 Task: Add a signature Greyson Robinson containing Best wishes for a happy Martin Luther King Jr. Day, Greyson Robinson to email address softage.8@softage.net and add a label Counseling
Action: Mouse moved to (1108, 54)
Screenshot: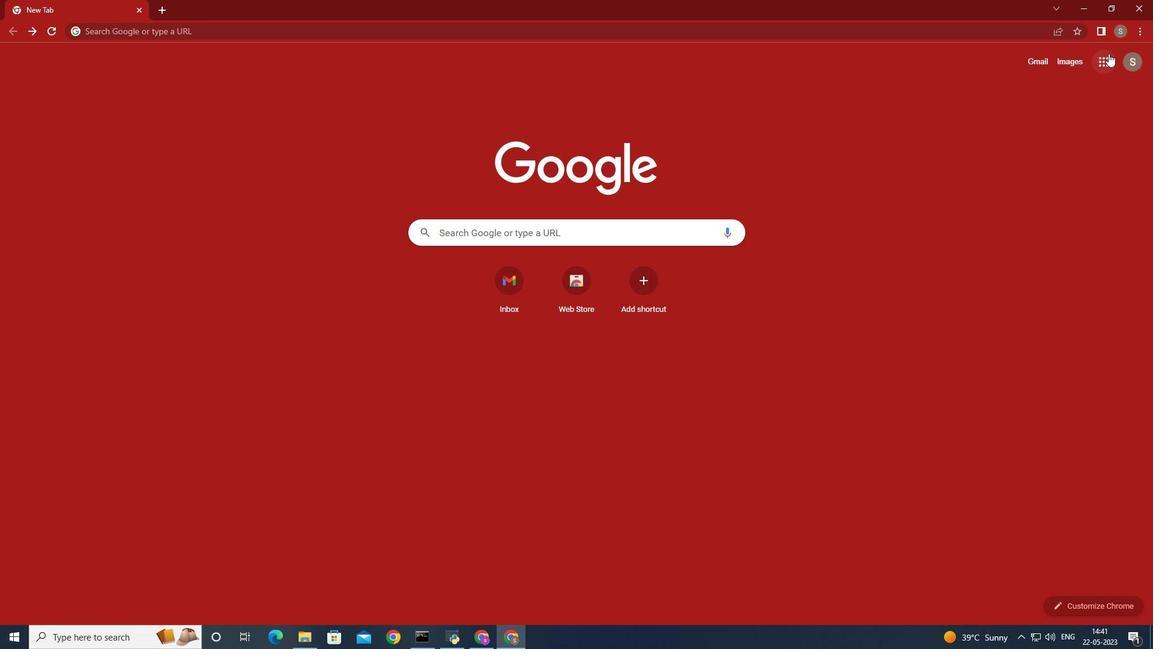 
Action: Mouse pressed left at (1108, 54)
Screenshot: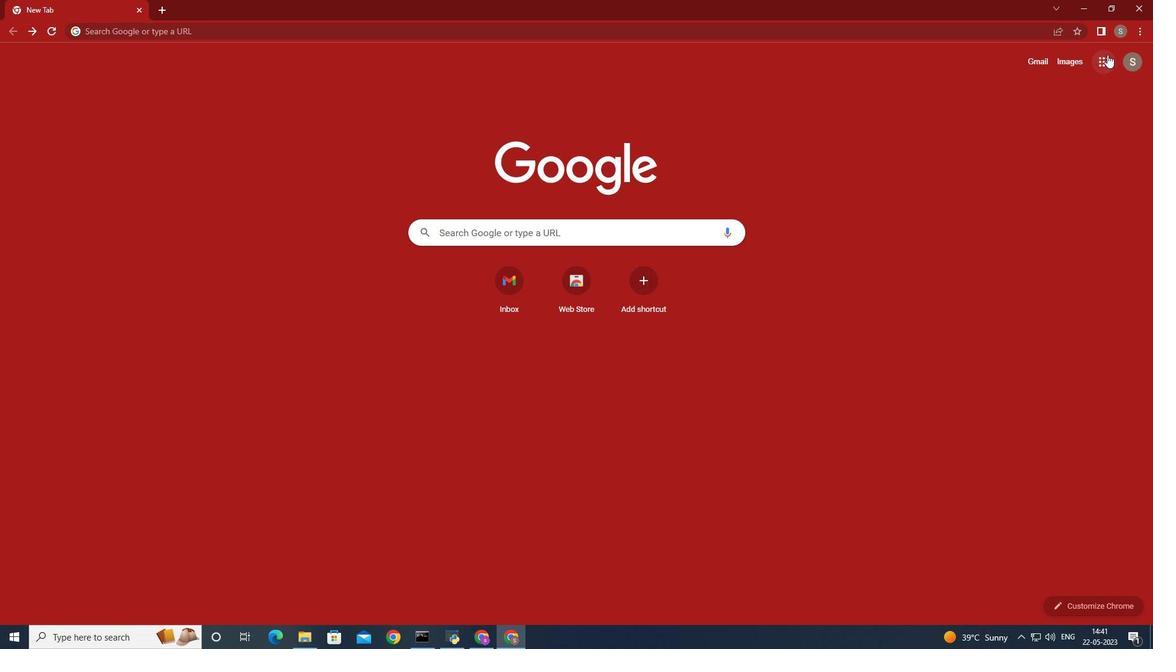 
Action: Mouse moved to (1048, 108)
Screenshot: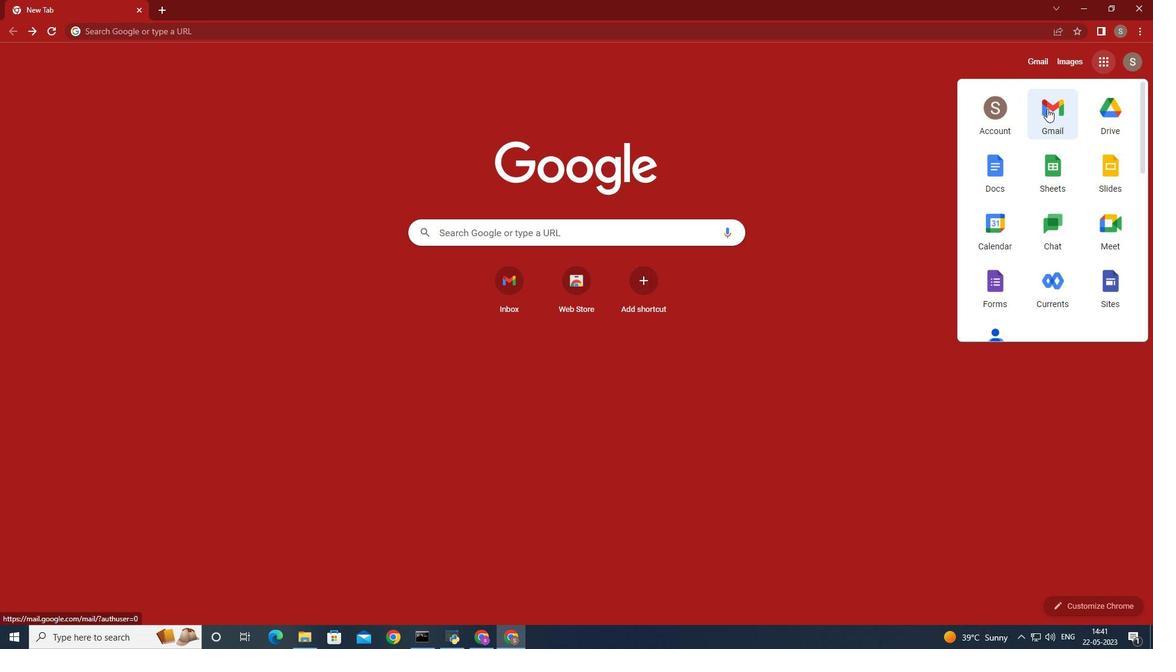 
Action: Mouse pressed left at (1048, 108)
Screenshot: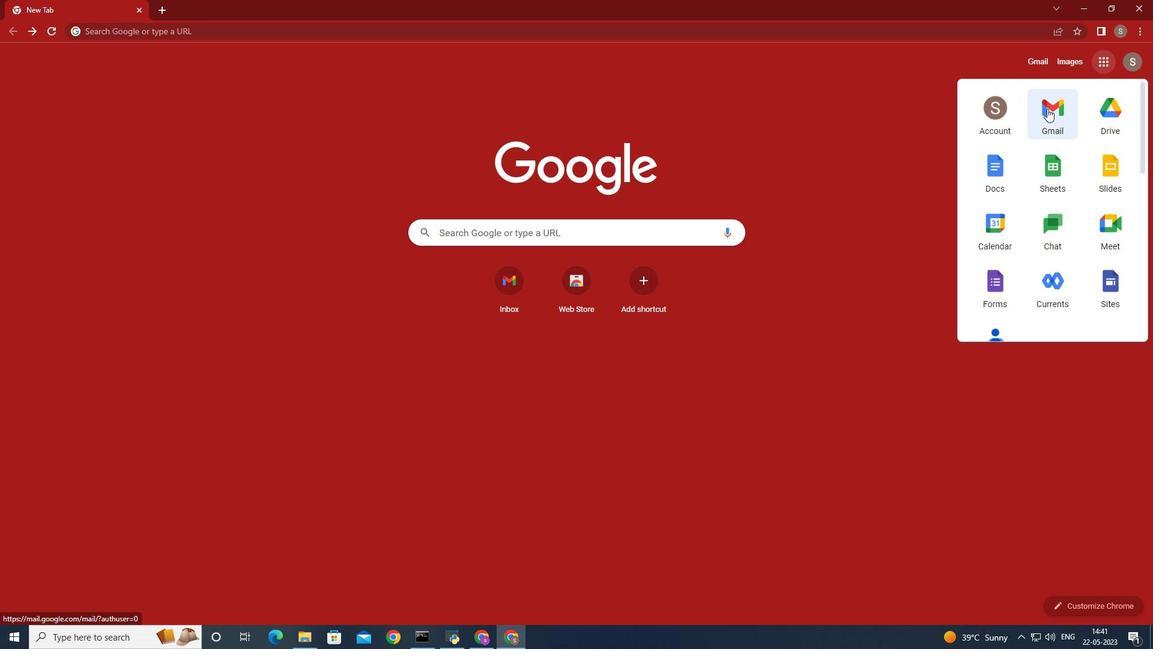 
Action: Mouse moved to (1015, 87)
Screenshot: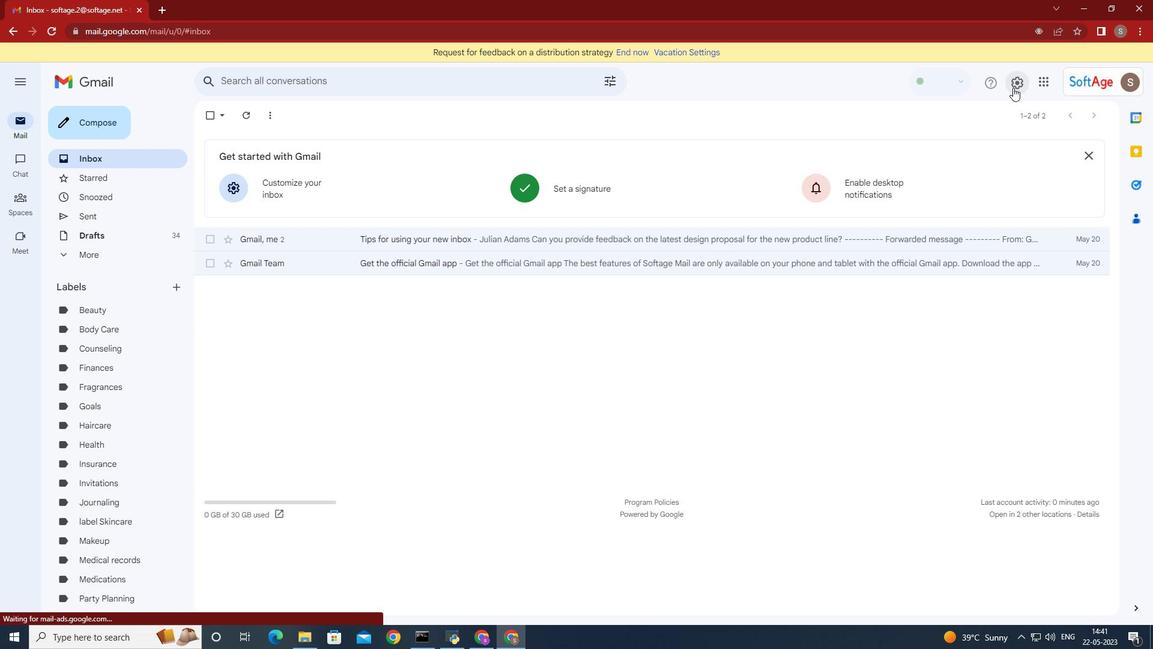 
Action: Mouse pressed left at (1015, 87)
Screenshot: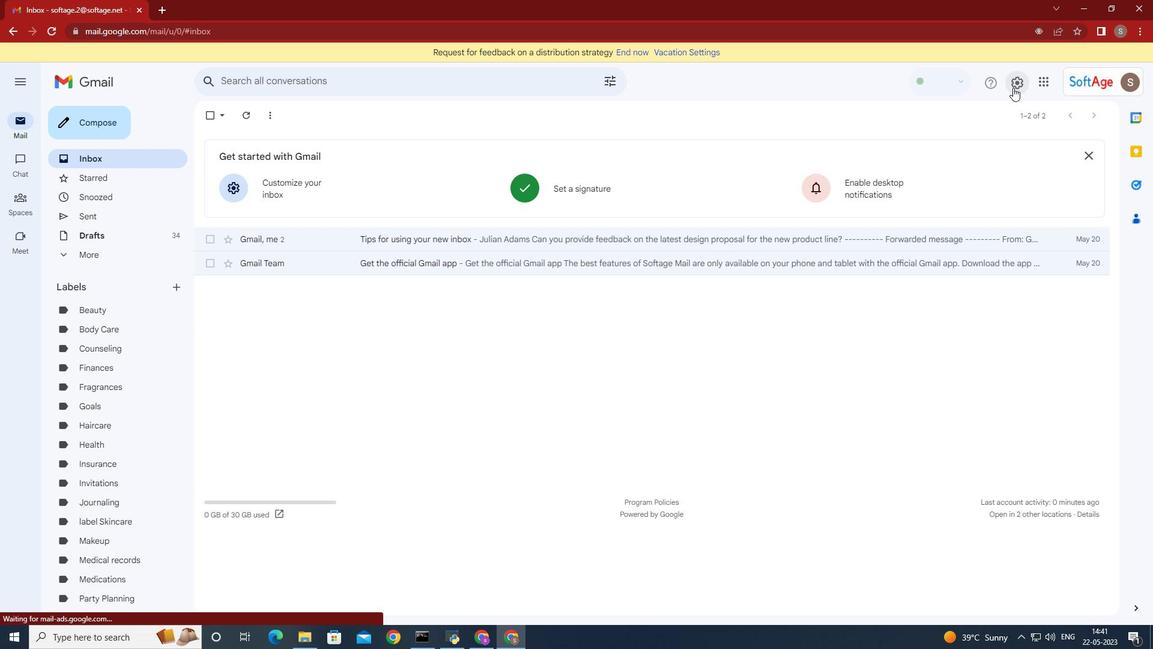 
Action: Mouse moved to (996, 143)
Screenshot: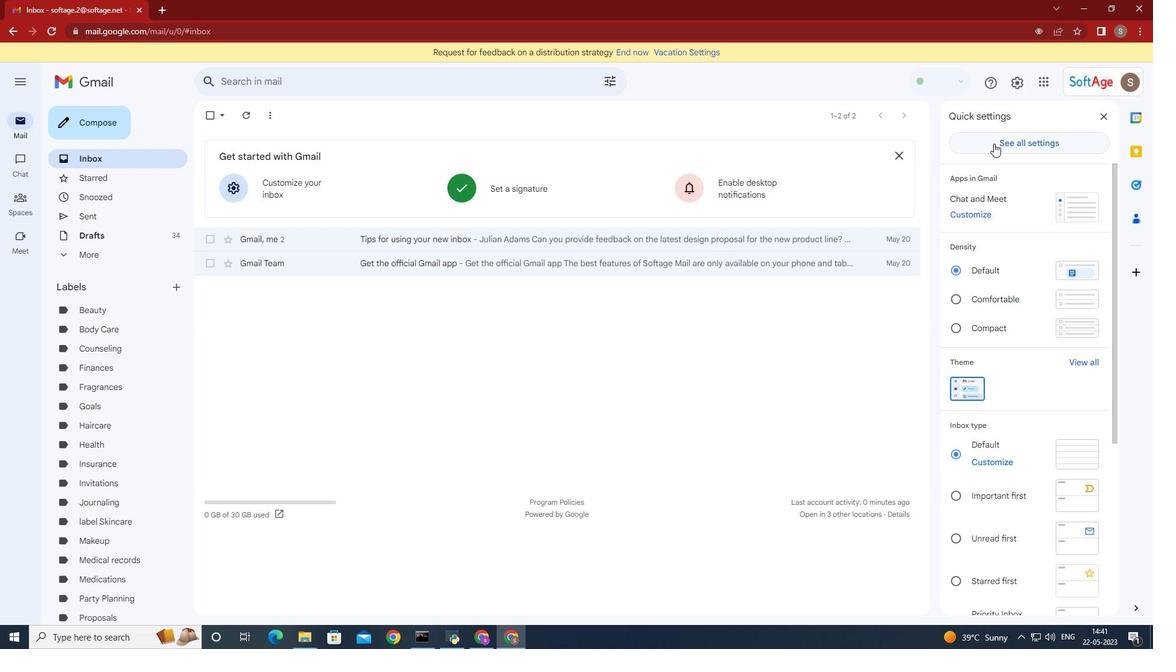 
Action: Mouse pressed left at (996, 143)
Screenshot: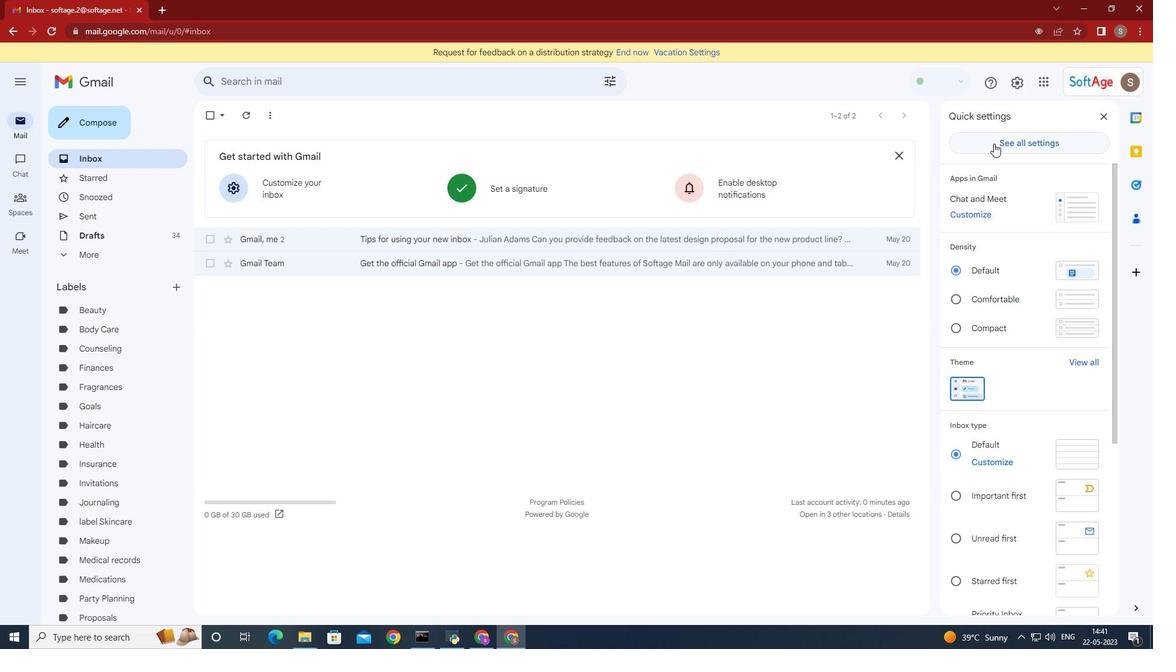 
Action: Mouse moved to (834, 339)
Screenshot: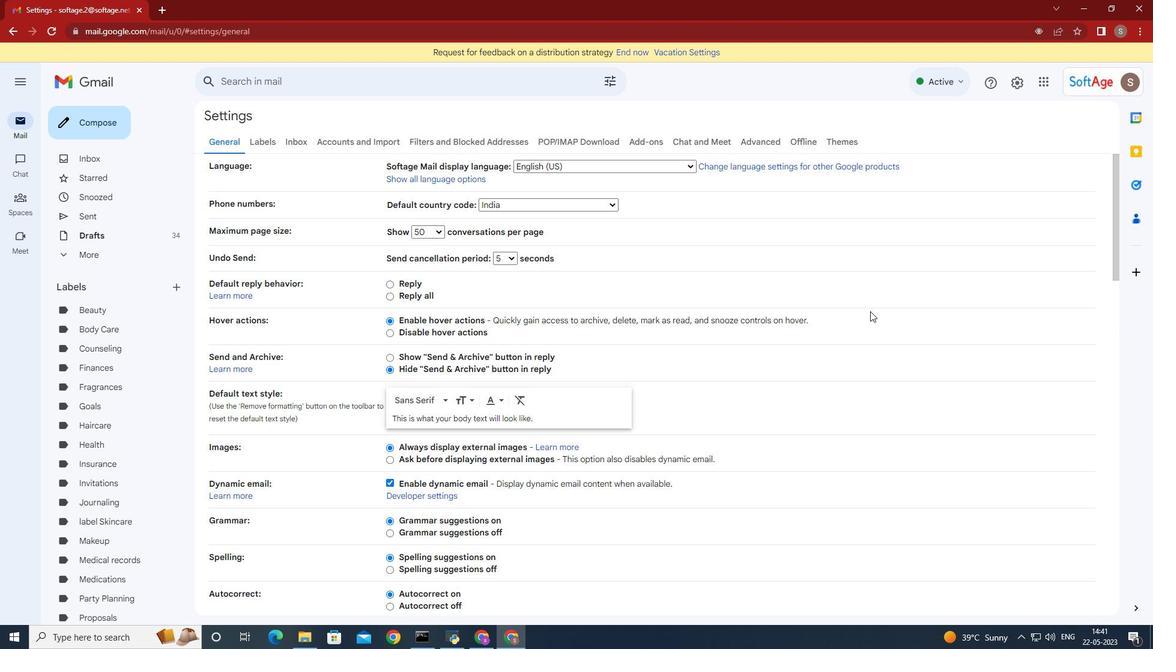 
Action: Mouse scrolled (834, 338) with delta (0, 0)
Screenshot: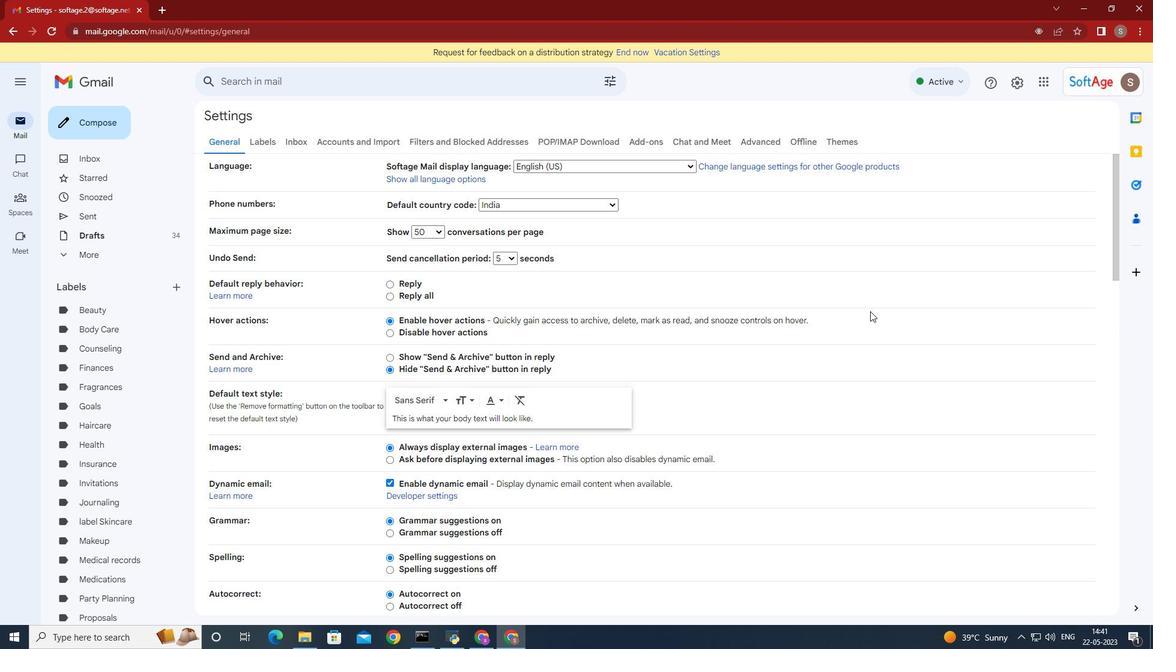 
Action: Mouse scrolled (834, 338) with delta (0, 0)
Screenshot: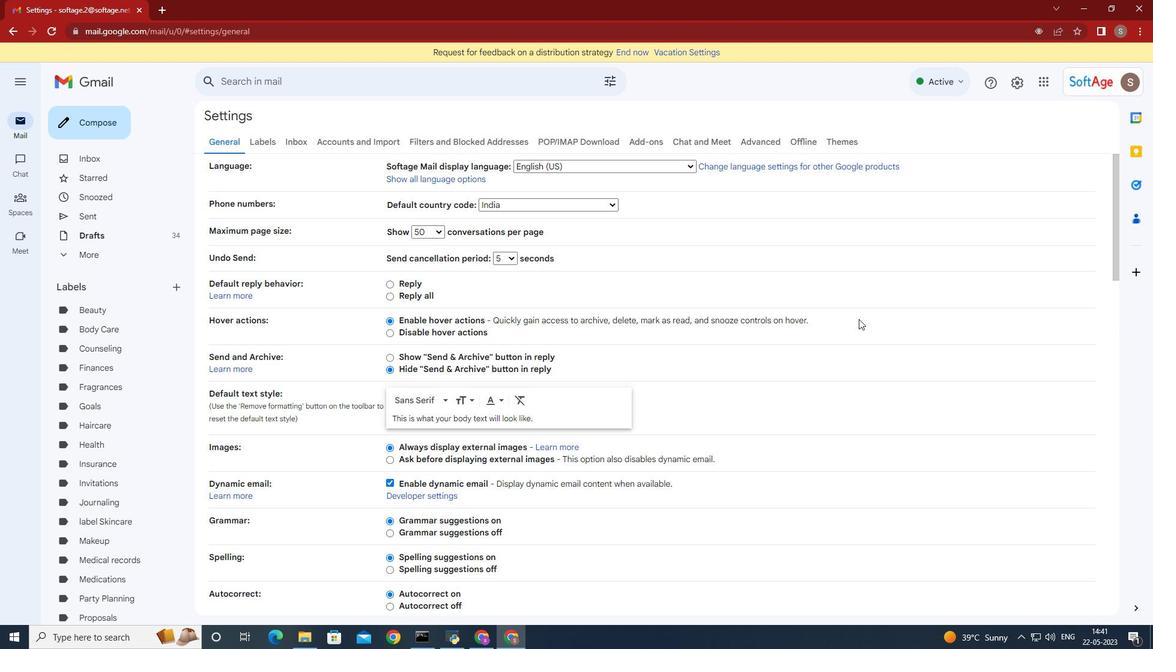 
Action: Mouse scrolled (834, 338) with delta (0, 0)
Screenshot: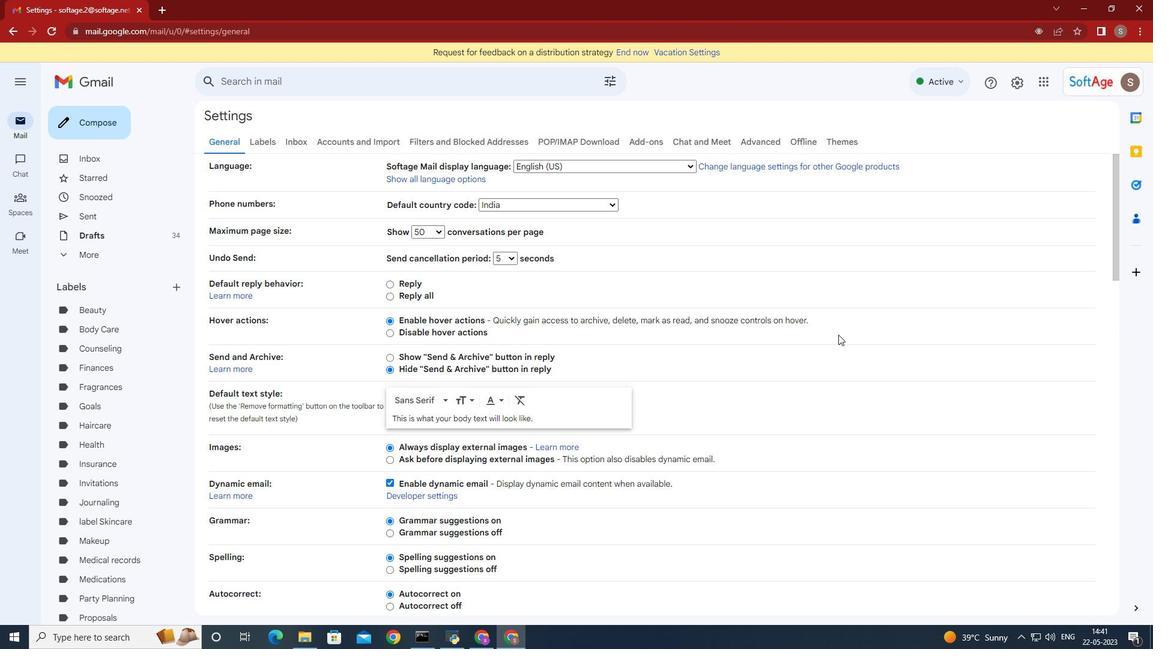 
Action: Mouse scrolled (834, 338) with delta (0, 0)
Screenshot: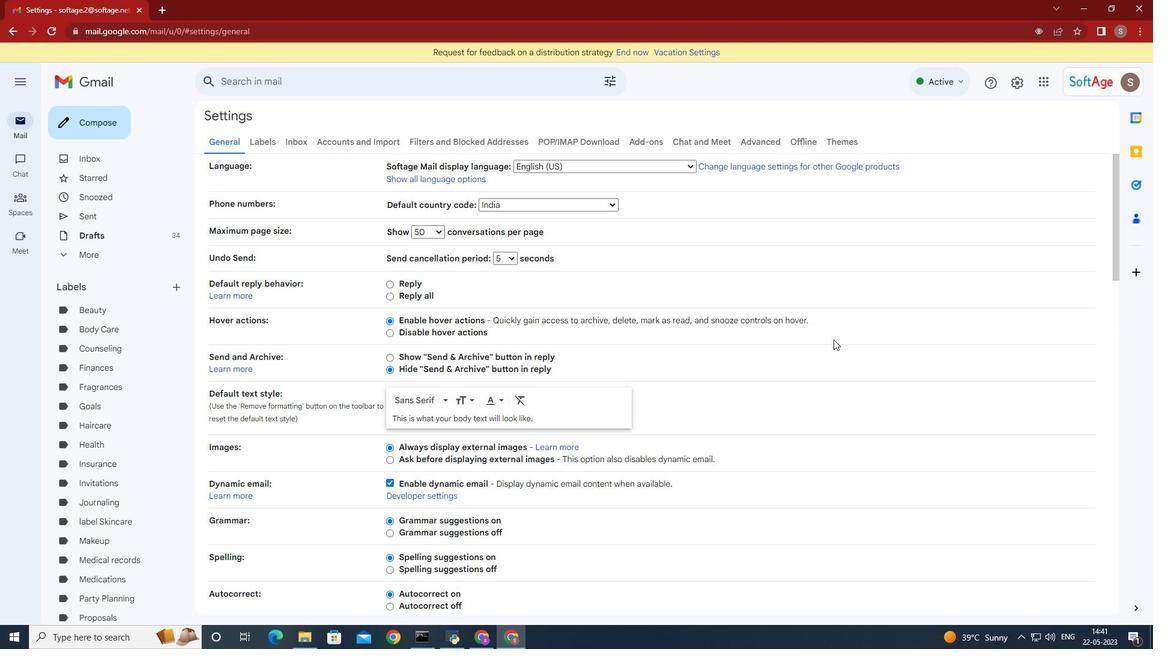 
Action: Mouse moved to (679, 456)
Screenshot: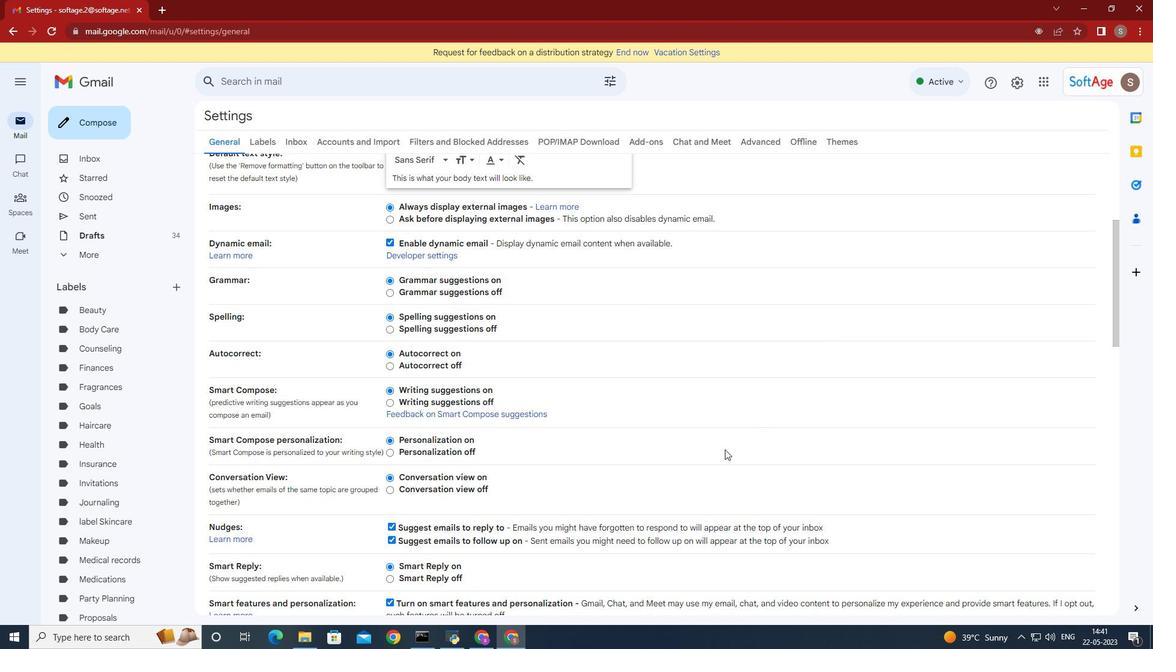 
Action: Mouse scrolled (679, 455) with delta (0, 0)
Screenshot: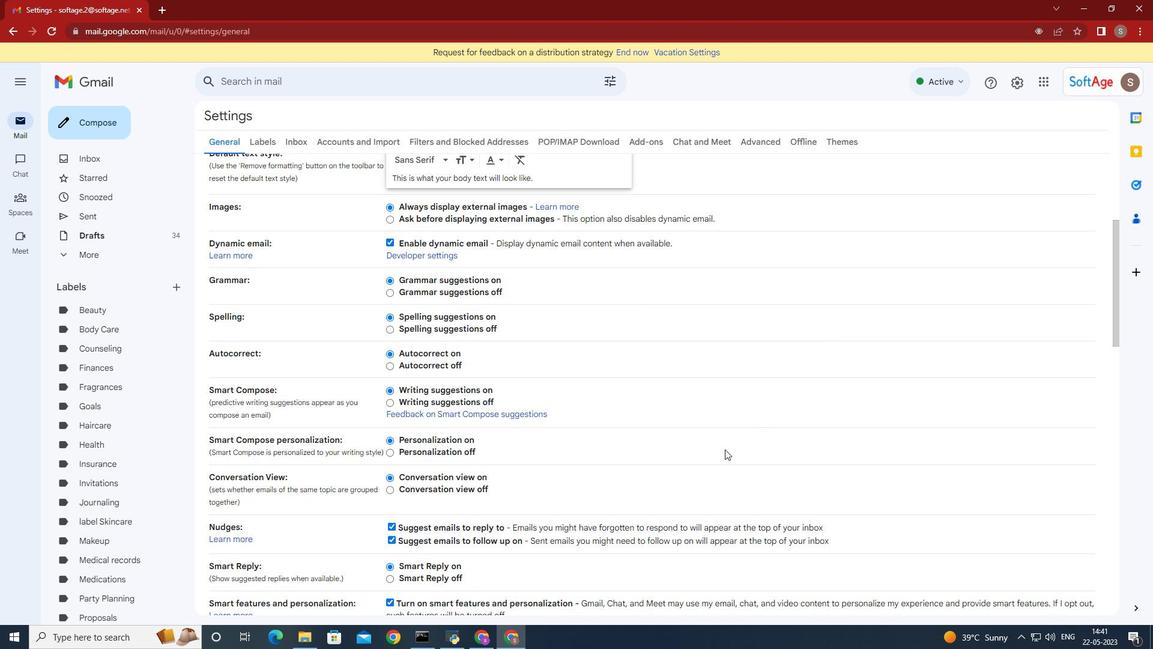
Action: Mouse scrolled (679, 455) with delta (0, 0)
Screenshot: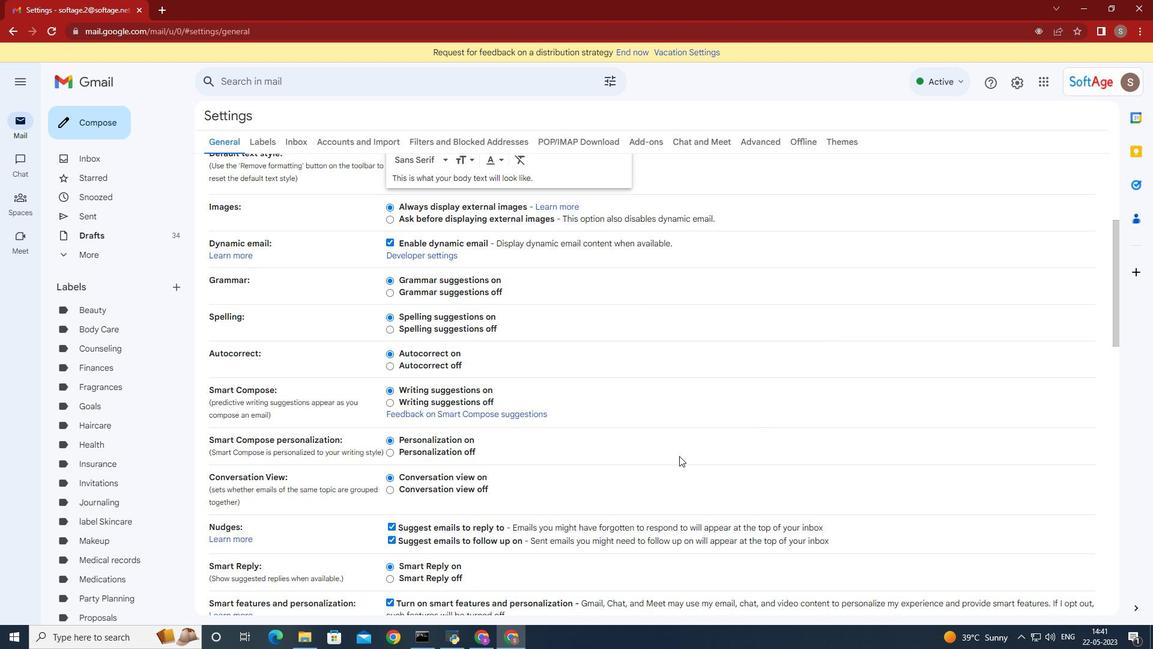 
Action: Mouse scrolled (679, 455) with delta (0, 0)
Screenshot: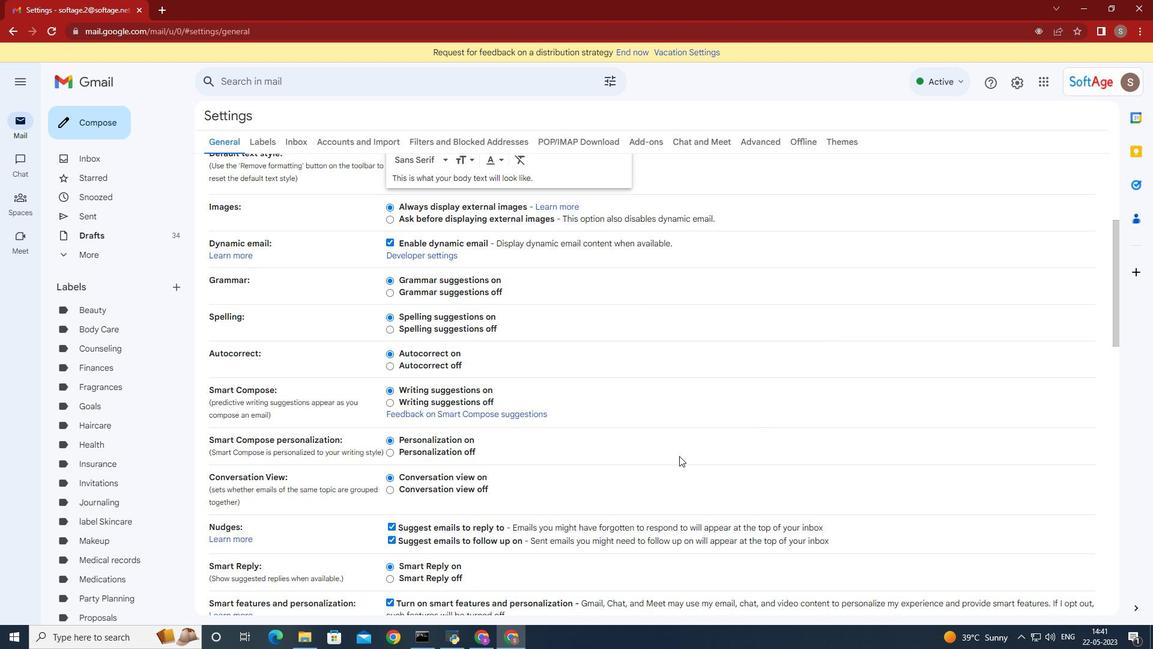 
Action: Mouse moved to (679, 454)
Screenshot: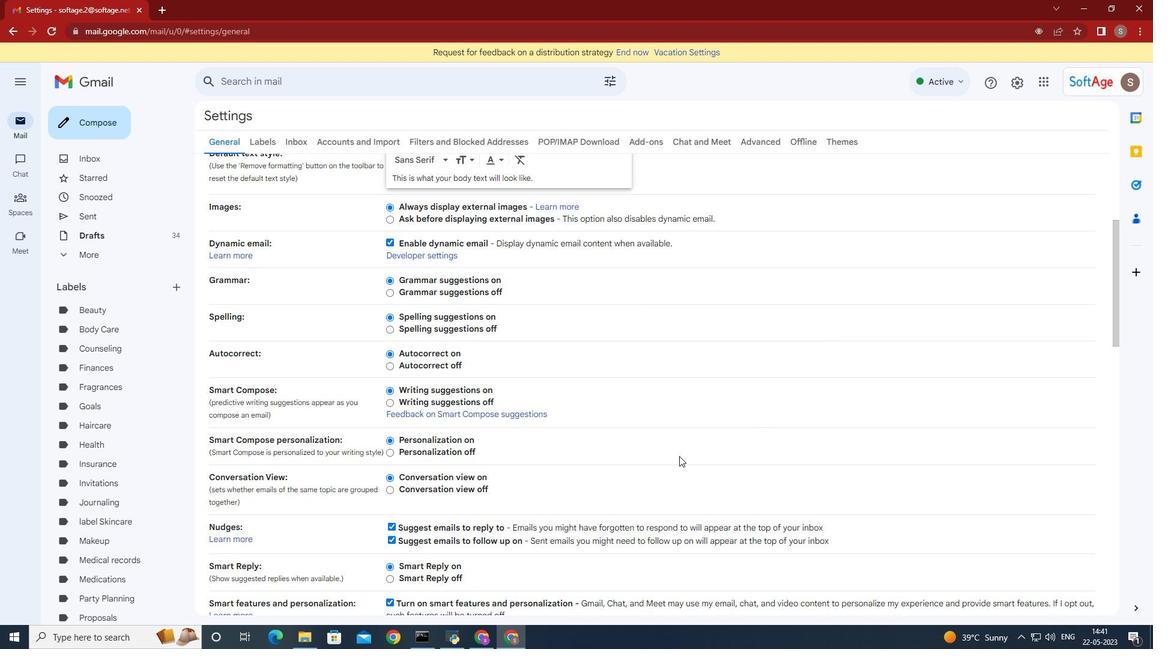 
Action: Mouse scrolled (679, 454) with delta (0, 0)
Screenshot: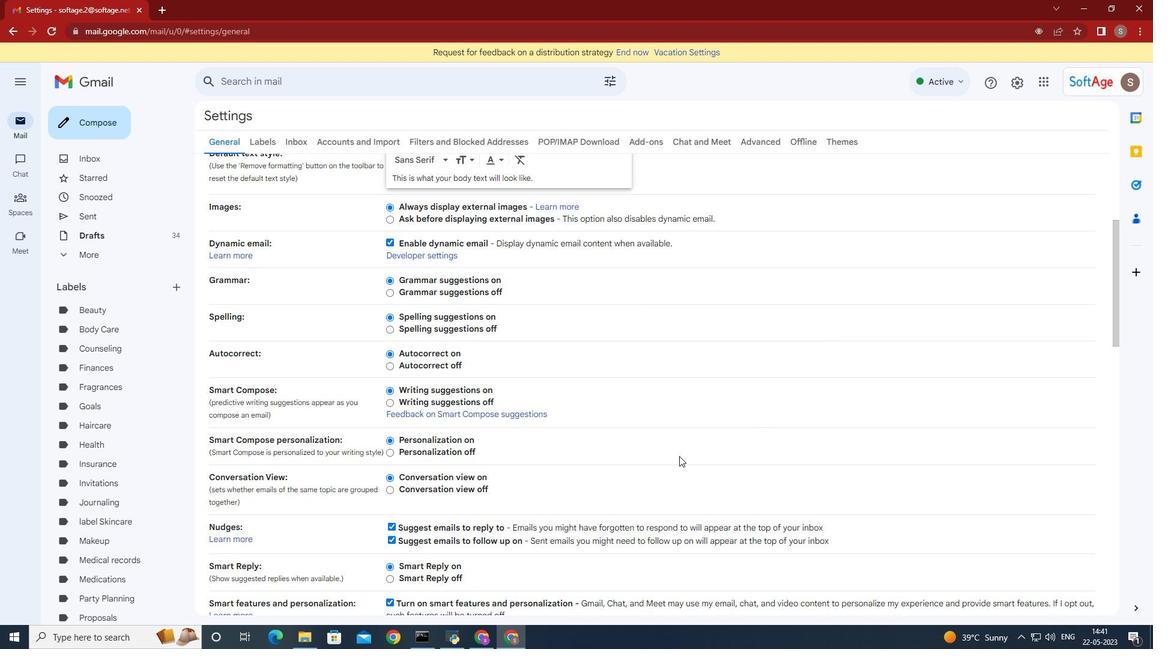 
Action: Mouse moved to (682, 451)
Screenshot: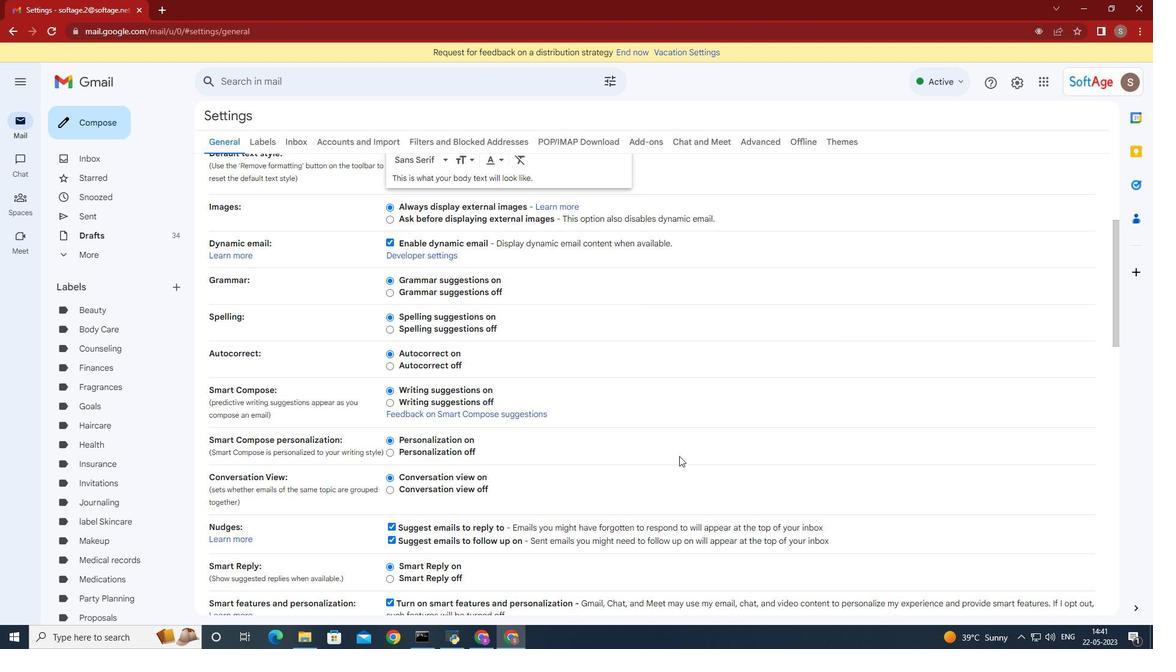 
Action: Mouse scrolled (682, 451) with delta (0, 0)
Screenshot: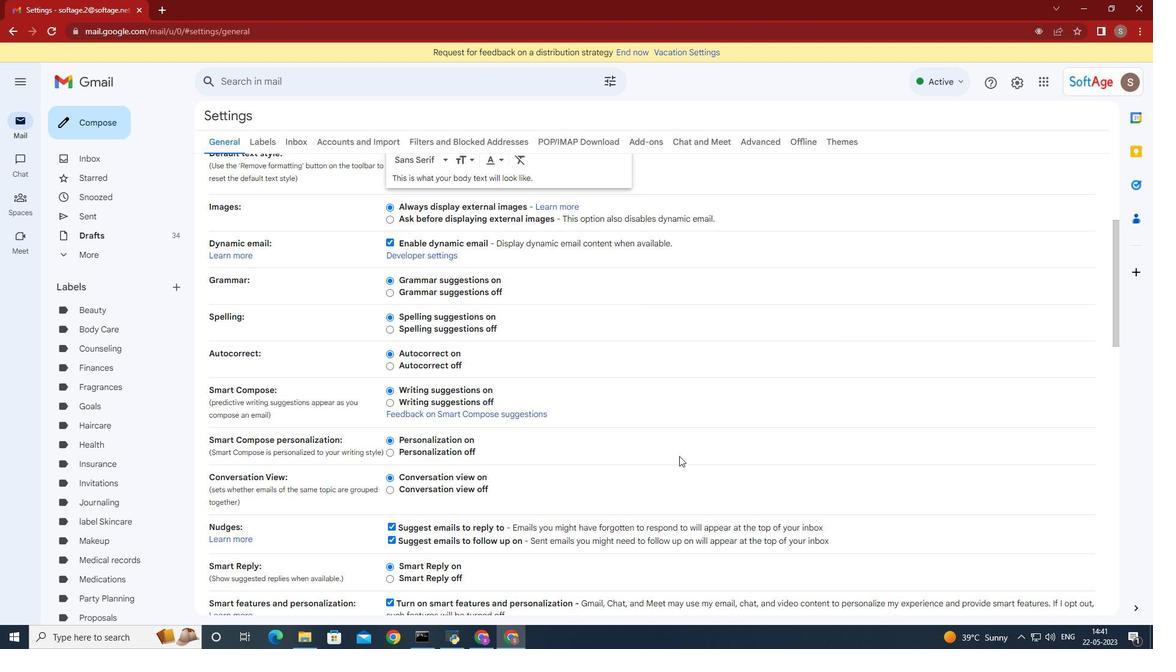 
Action: Mouse moved to (655, 521)
Screenshot: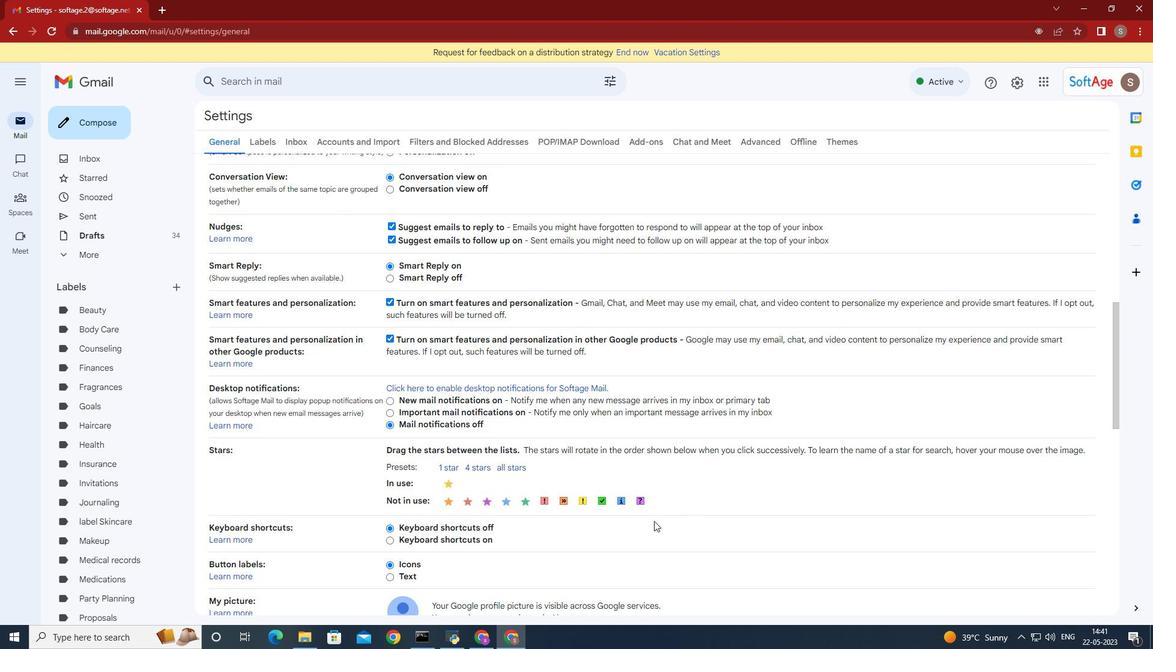 
Action: Mouse scrolled (655, 520) with delta (0, 0)
Screenshot: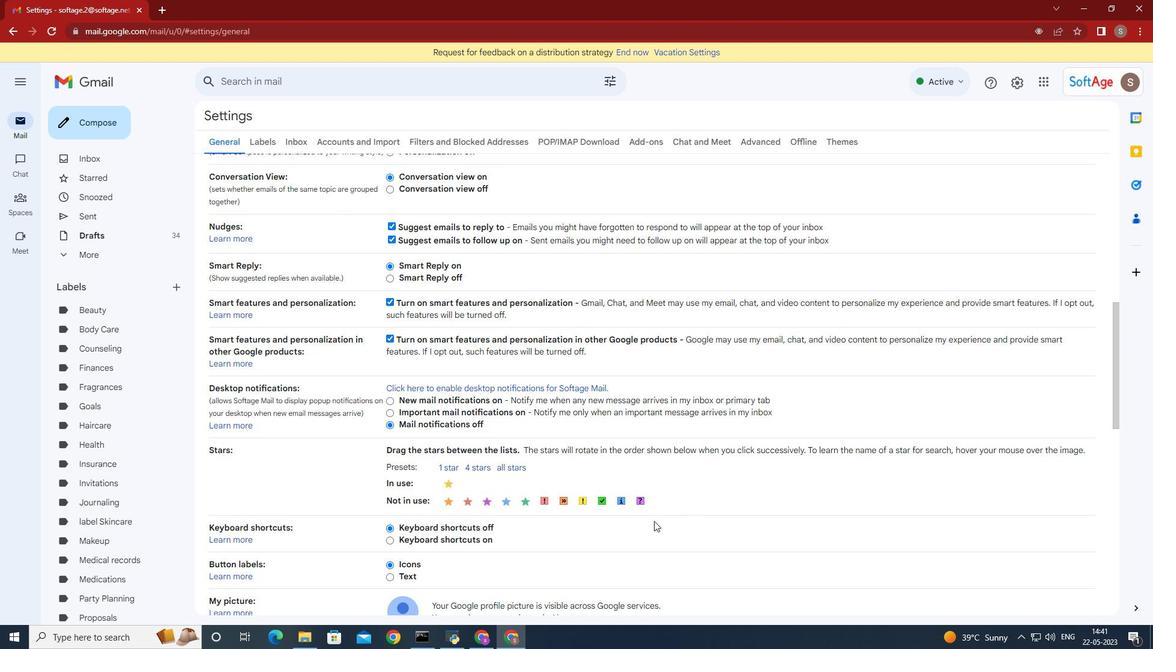 
Action: Mouse moved to (657, 519)
Screenshot: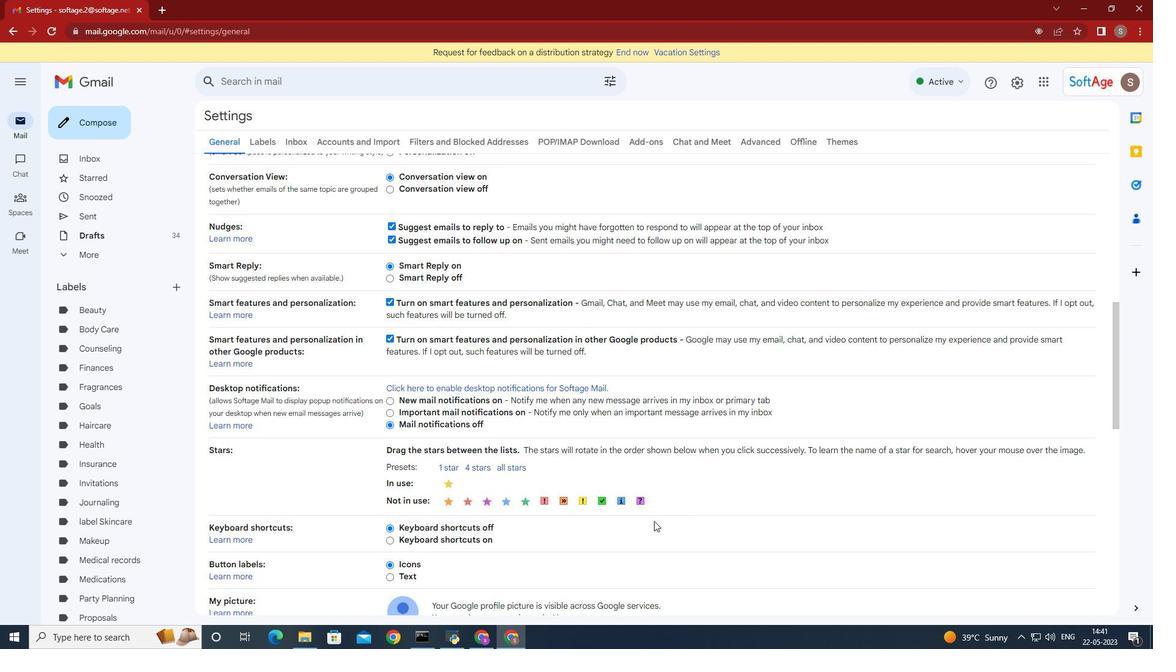 
Action: Mouse scrolled (657, 519) with delta (0, 0)
Screenshot: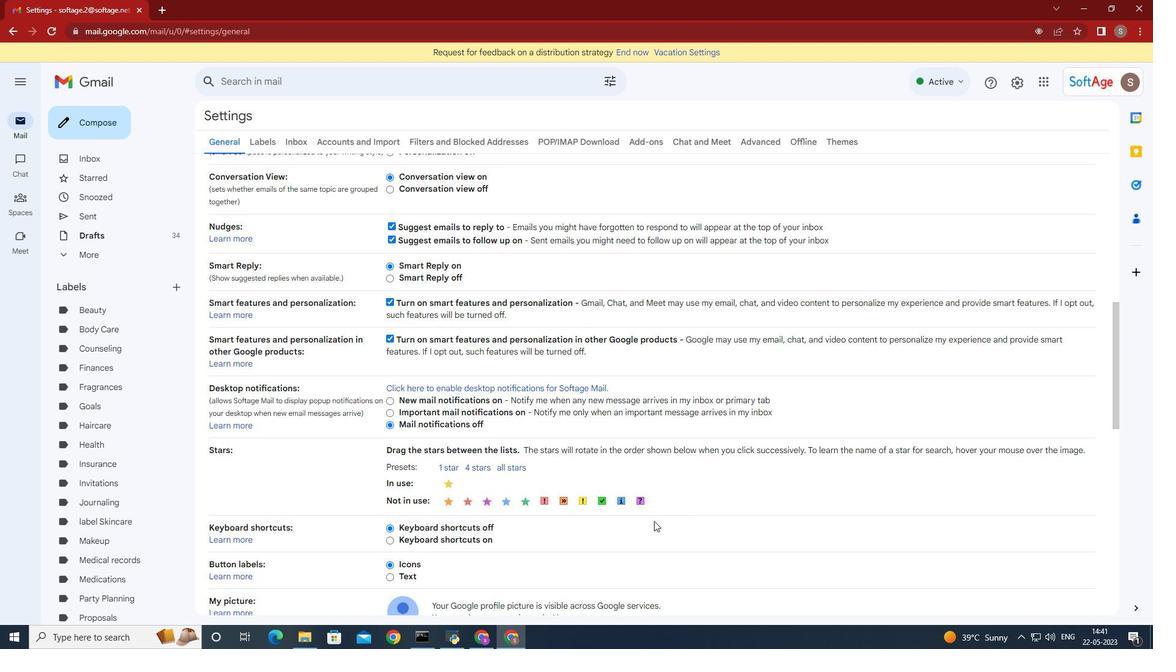 
Action: Mouse moved to (664, 514)
Screenshot: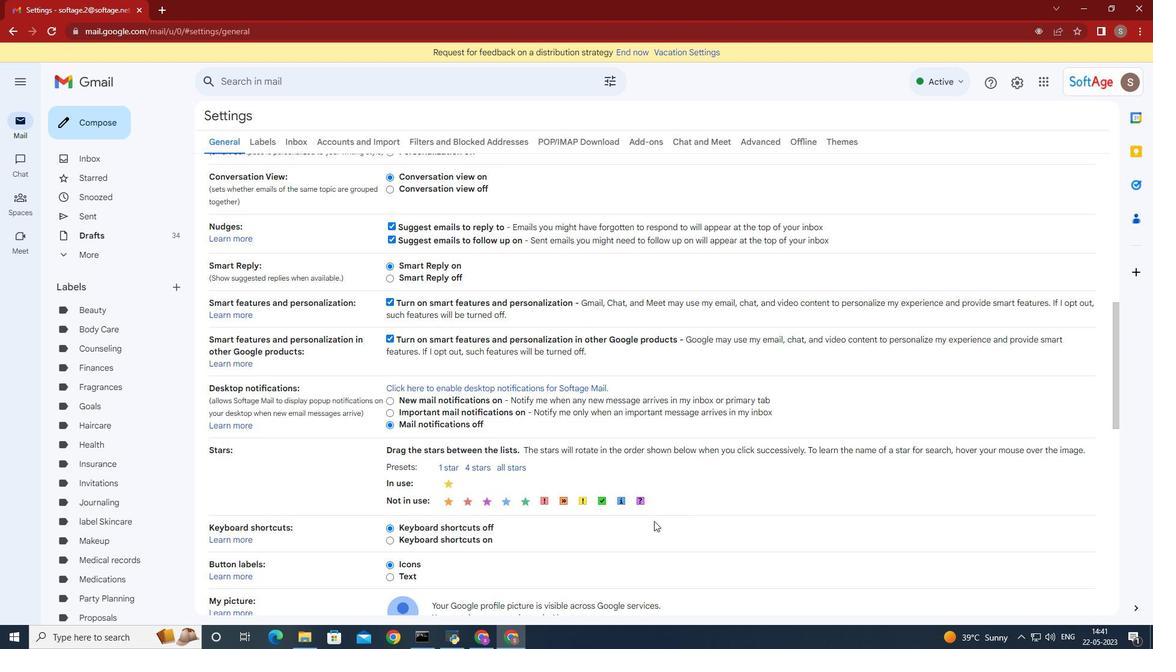 
Action: Mouse scrolled (664, 513) with delta (0, 0)
Screenshot: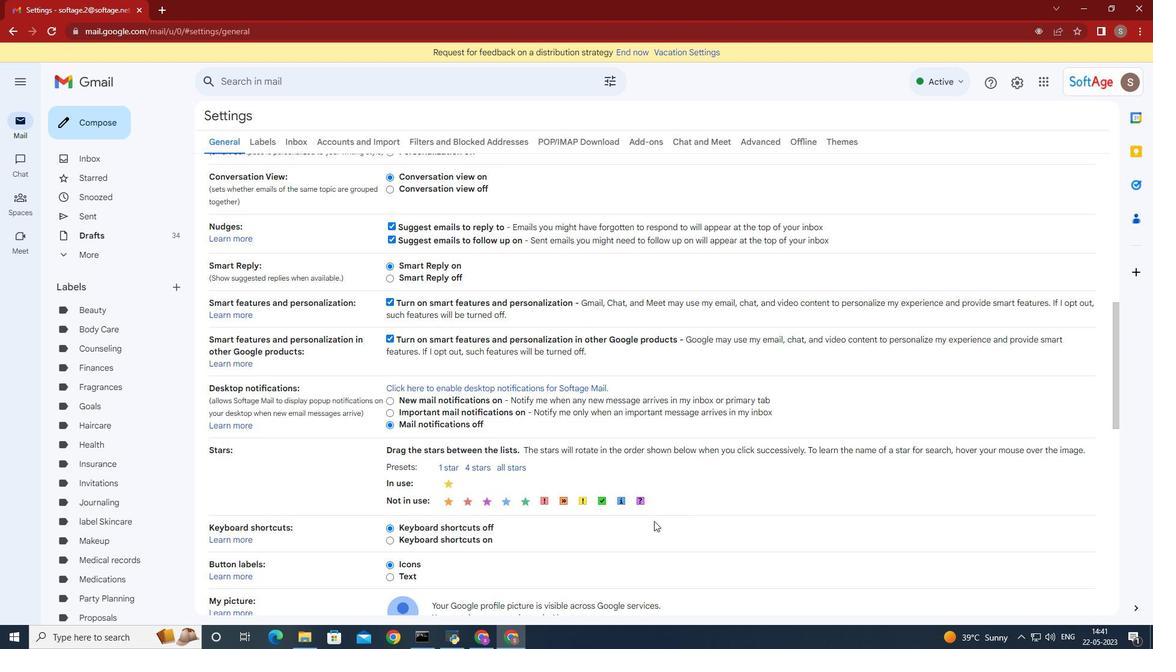 
Action: Mouse moved to (674, 504)
Screenshot: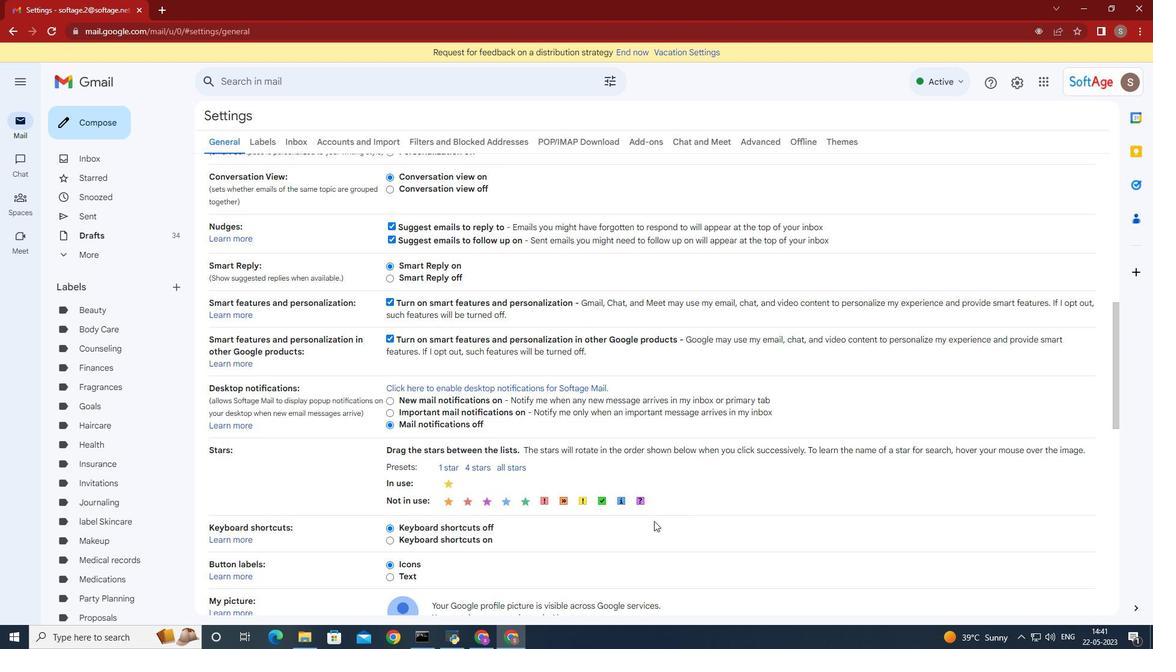 
Action: Mouse scrolled (674, 504) with delta (0, 0)
Screenshot: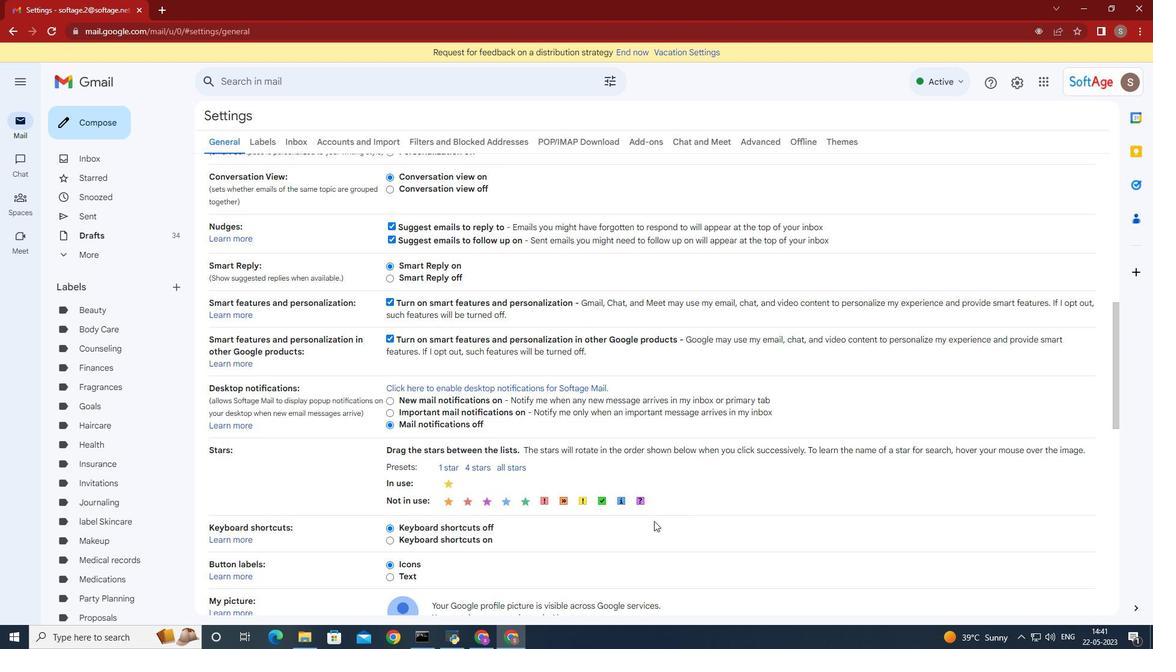 
Action: Mouse moved to (524, 548)
Screenshot: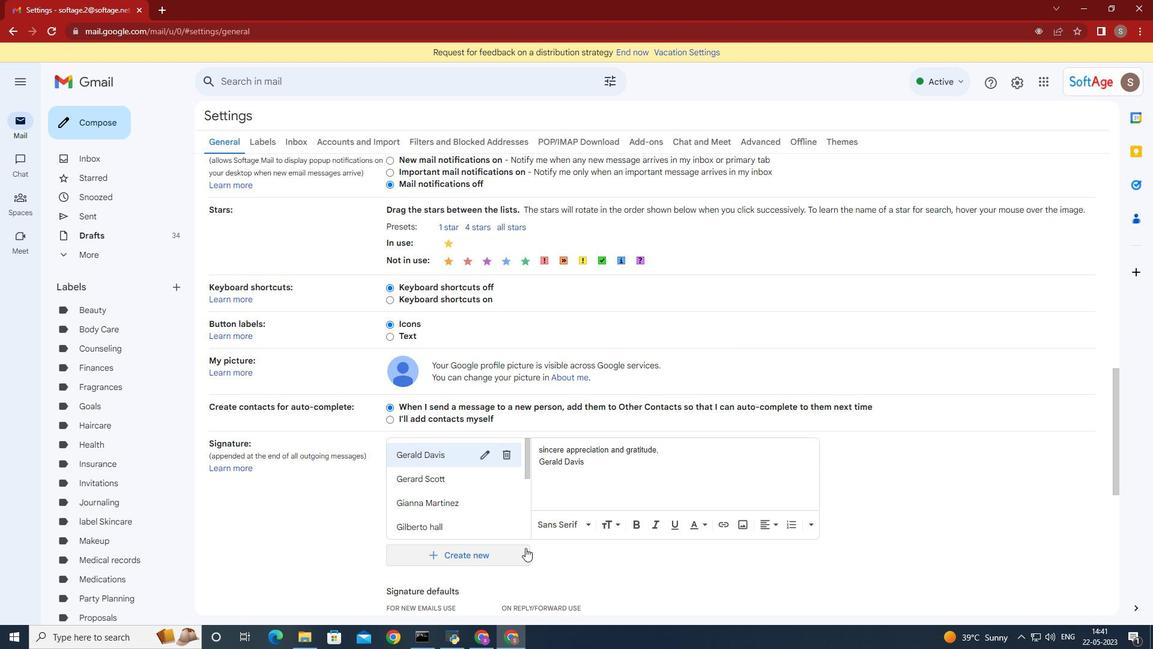 
Action: Mouse pressed left at (524, 548)
Screenshot: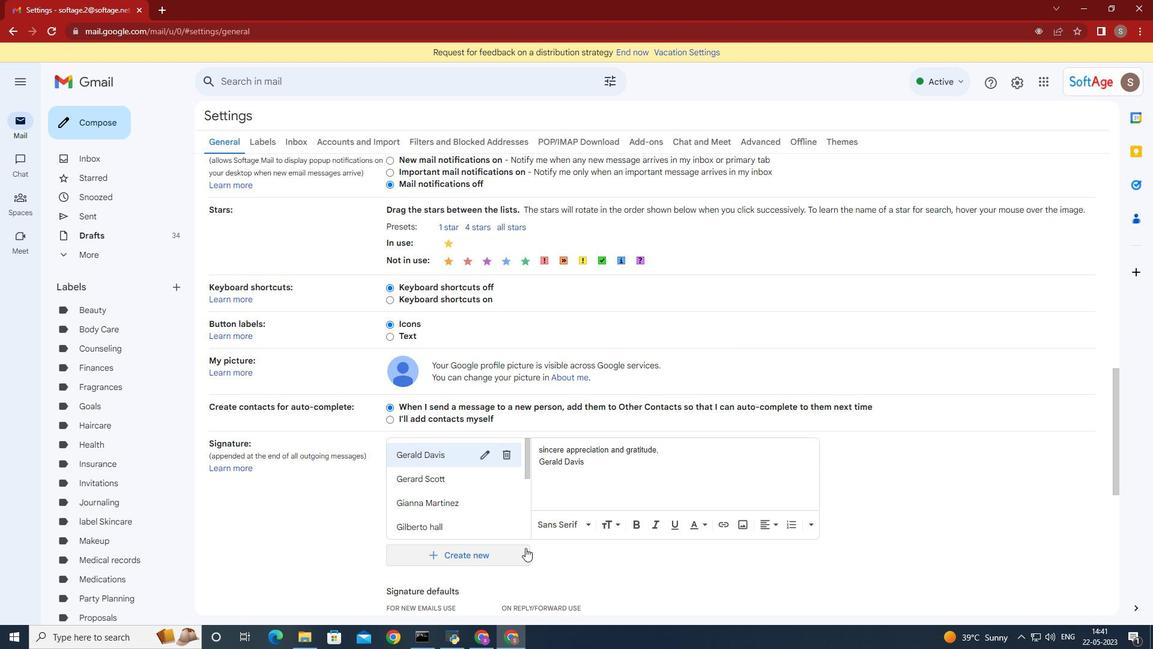 
Action: Mouse moved to (1070, 349)
Screenshot: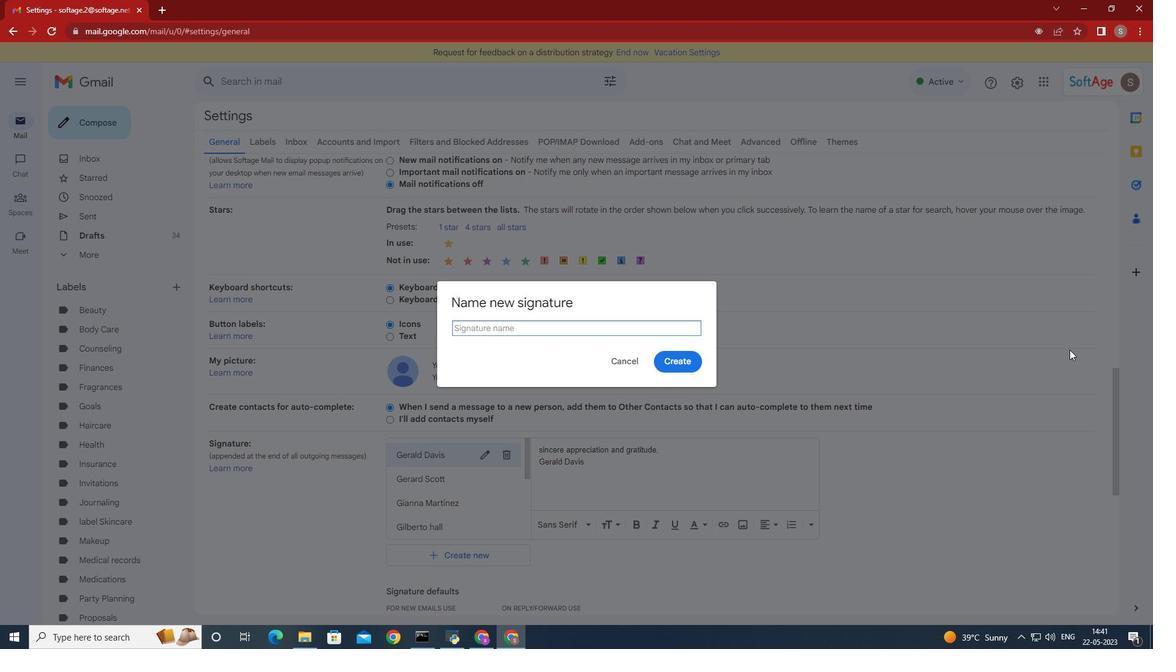
Action: Key pressed <Key.shift>Greyson<Key.space><Key.shift>Robinson
Screenshot: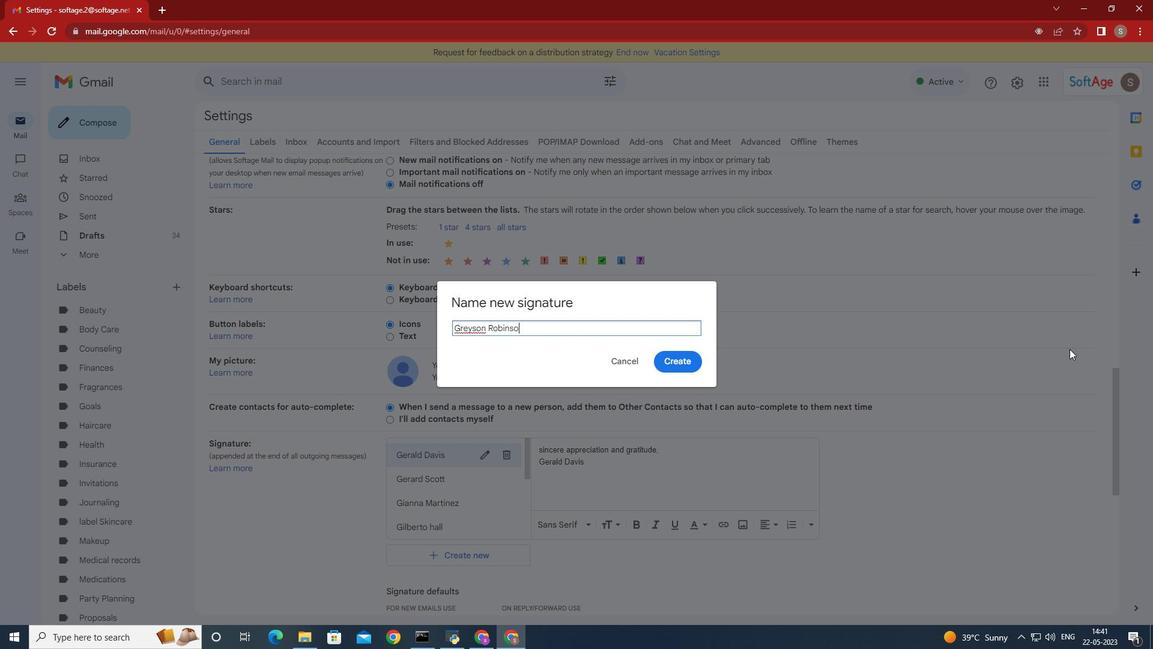 
Action: Mouse moved to (679, 364)
Screenshot: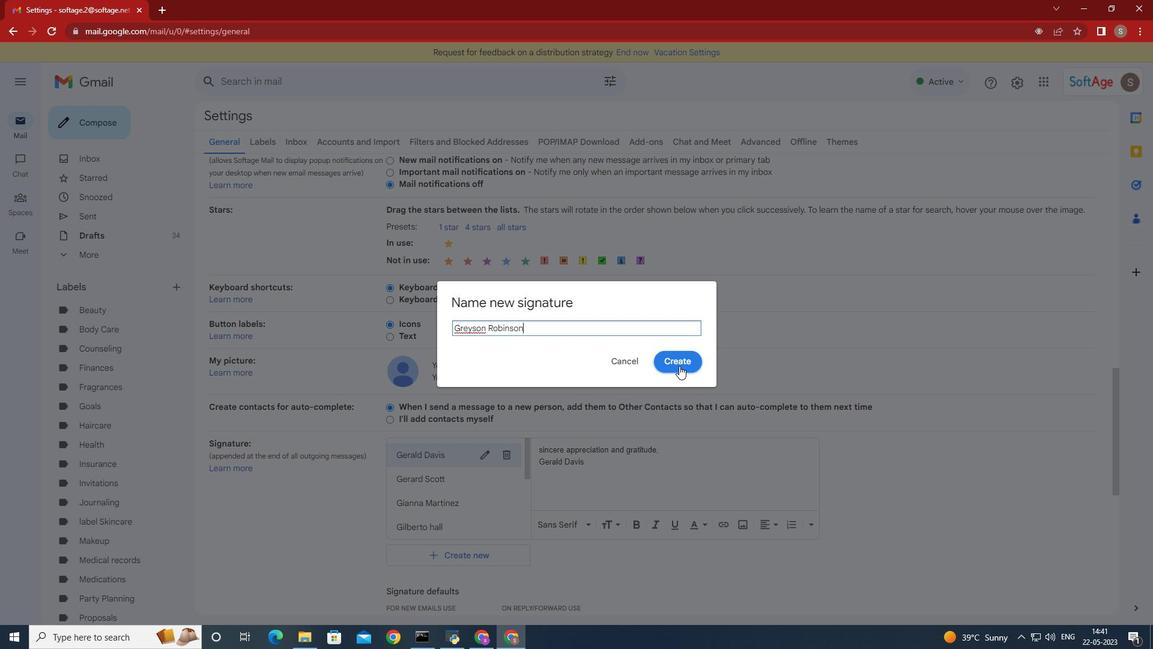 
Action: Mouse pressed left at (679, 364)
Screenshot: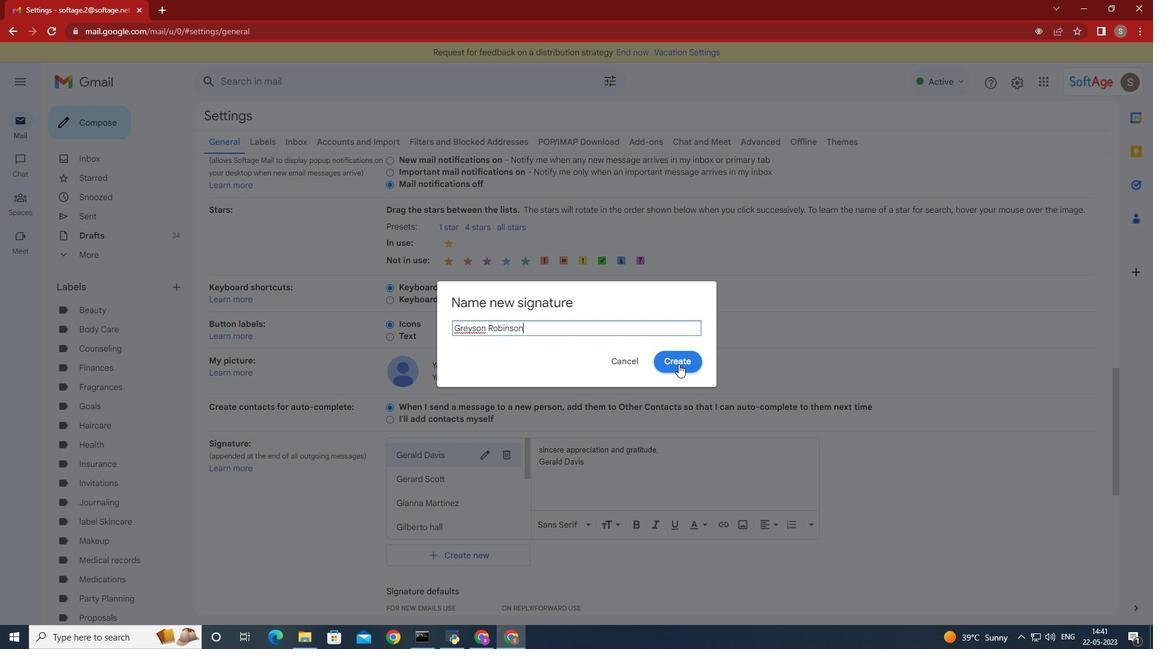 
Action: Mouse moved to (579, 420)
Screenshot: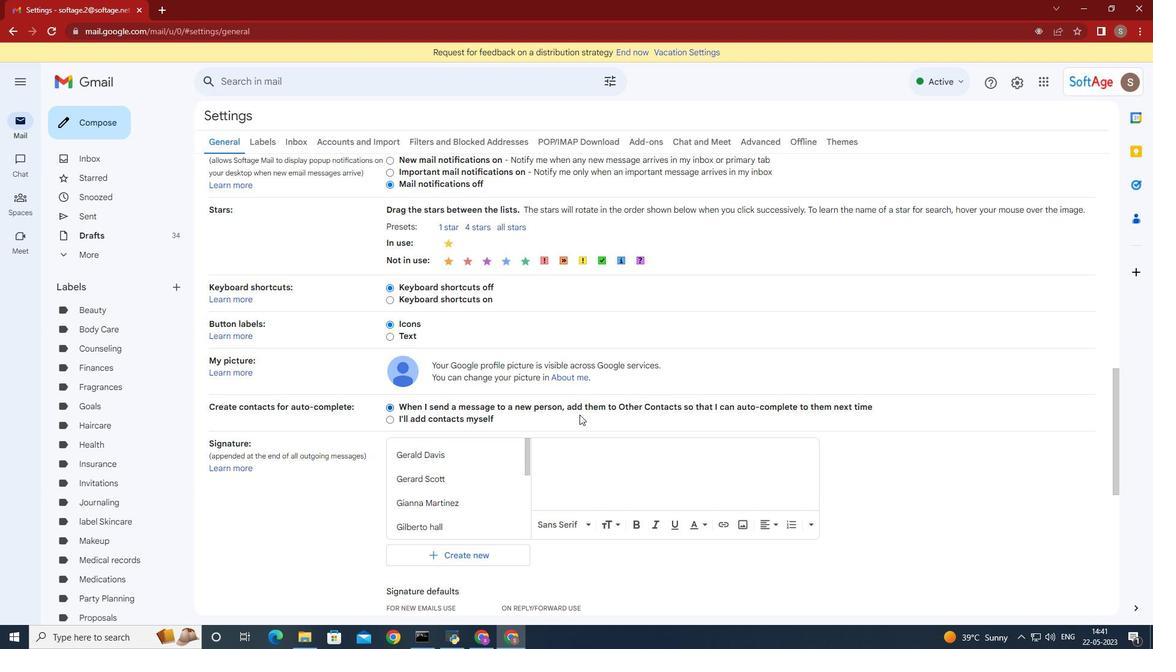
Action: Mouse scrolled (579, 419) with delta (0, 0)
Screenshot: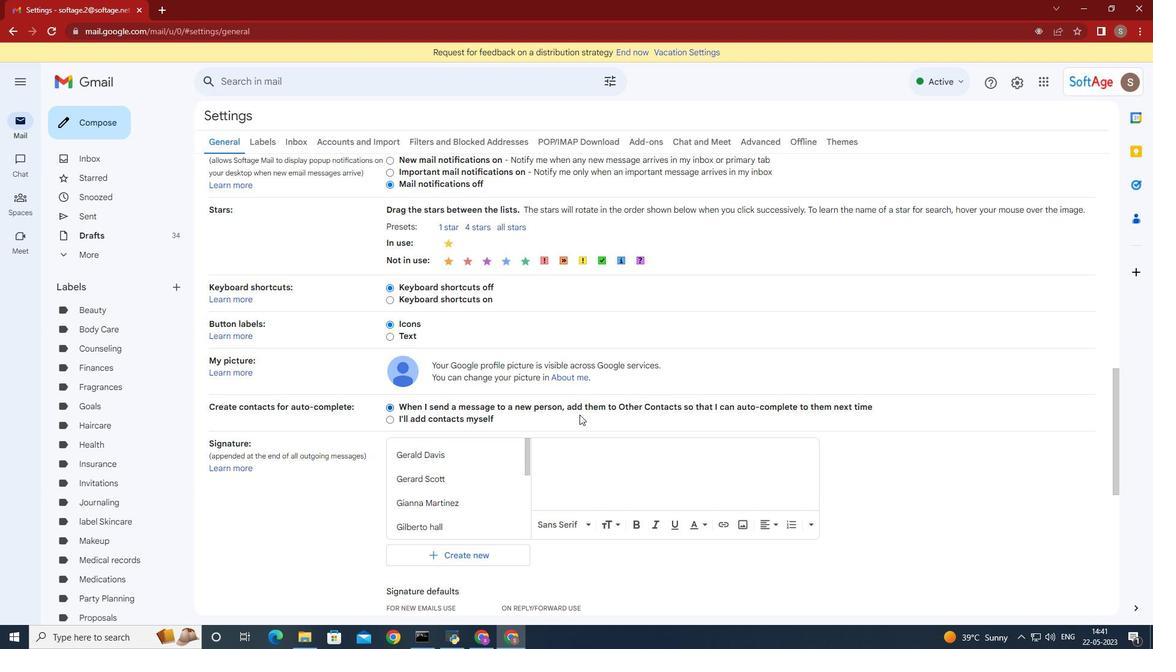 
Action: Mouse moved to (579, 420)
Screenshot: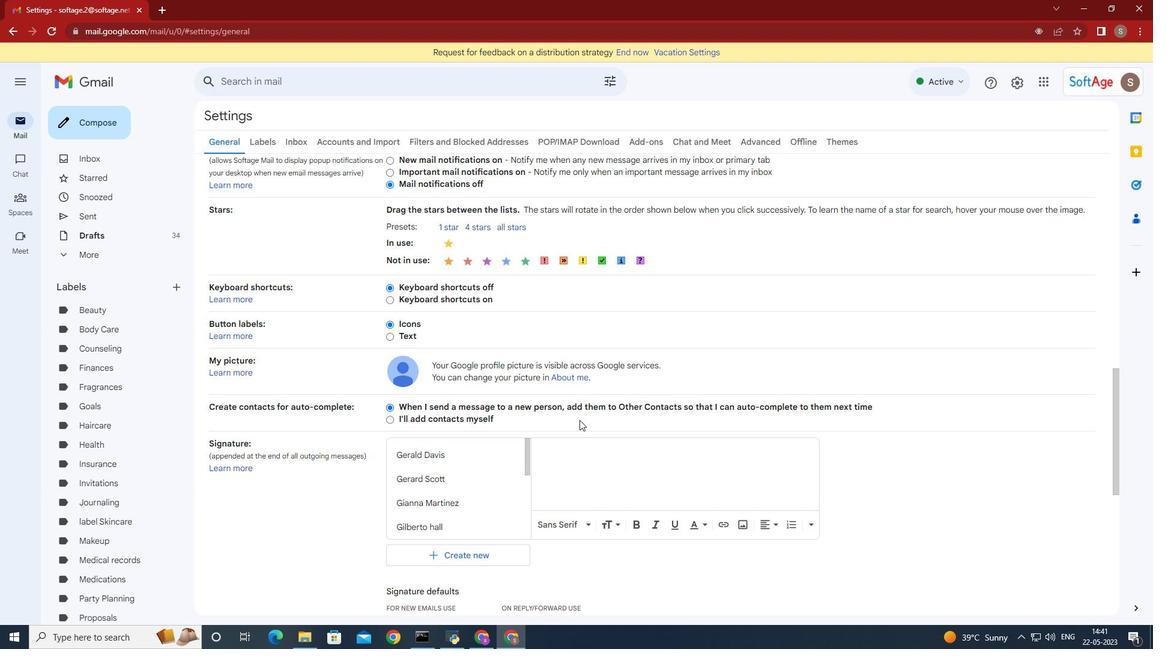 
Action: Mouse scrolled (579, 420) with delta (0, 0)
Screenshot: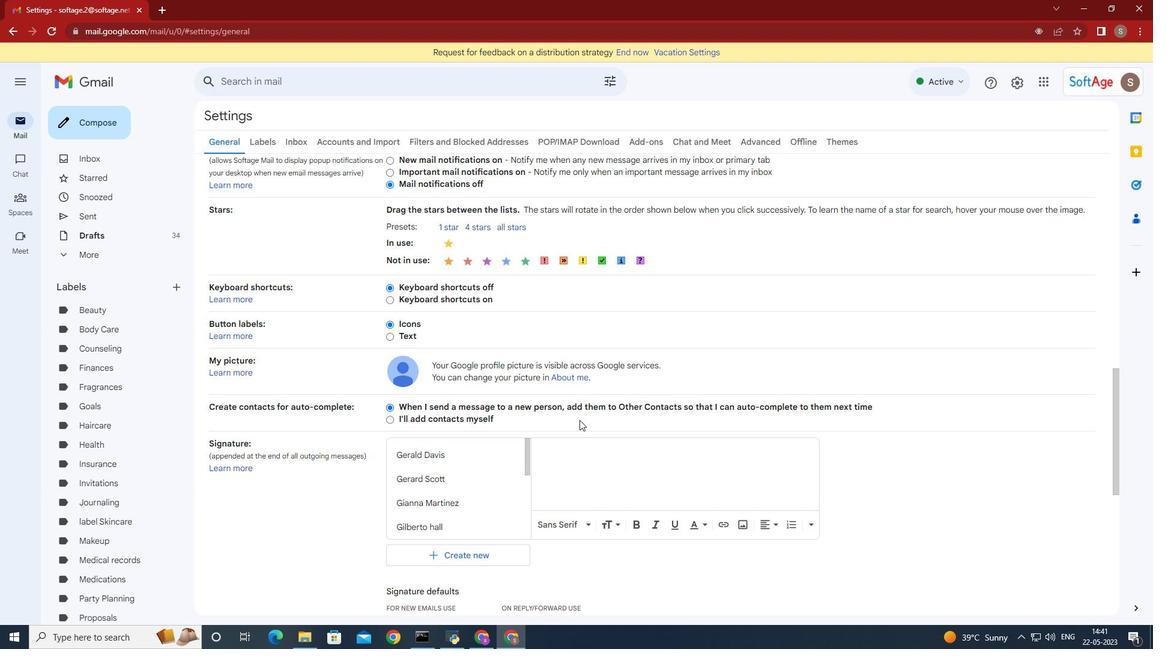 
Action: Mouse moved to (579, 359)
Screenshot: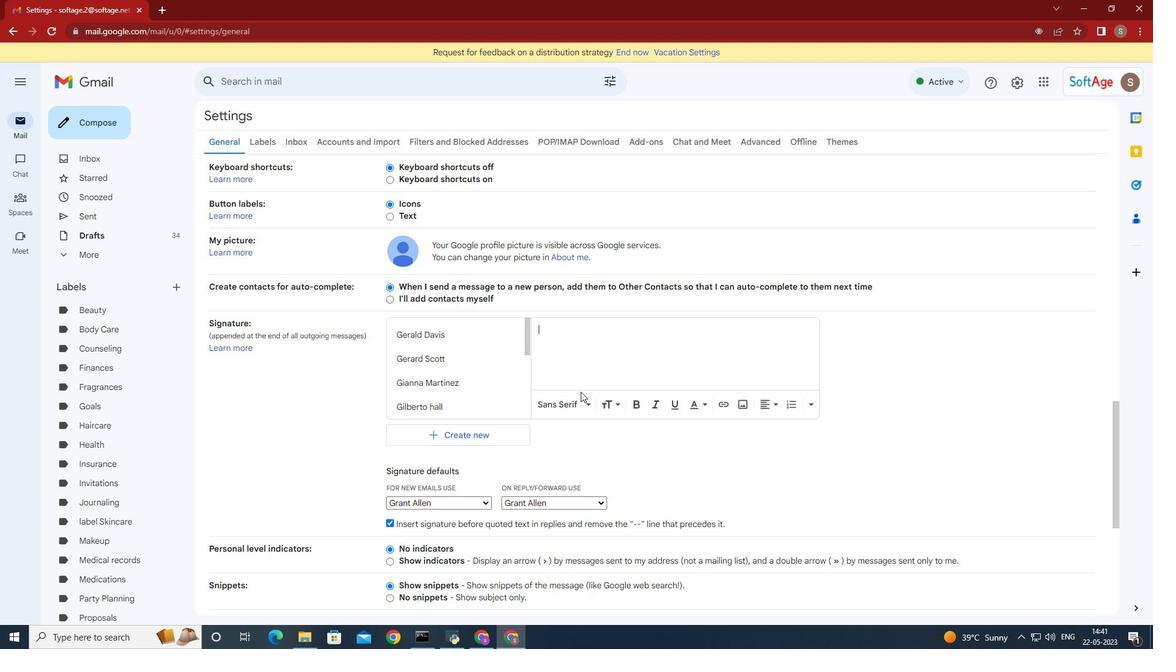 
Action: Key pressed <Key.shift>Besy<Key.backspace>t<Key.space>wishes<Key.space>for<Key.space>a<Key.space>happy<Key.space><Key.shift>Martin<Key.space><Key.shift>Ku<Key.backspace><Key.backspace><Key.shift>Luther<Key.space><Key.shift>King<Key.space><Key.shift><Key.shift>Jr.<Key.space><Key.shift>Day,<Key.enter><Key.shift><Key.shift><Key.shift><Key.shift><Key.shift><Key.shift><Key.shift>Greyson<Key.space><Key.shift><Key.shift><Key.shift><Key.shift><Key.shift><Key.shift><Key.shift><Key.shift><Key.shift><Key.shift><Key.shift>Ron<Key.backspace>binson
Screenshot: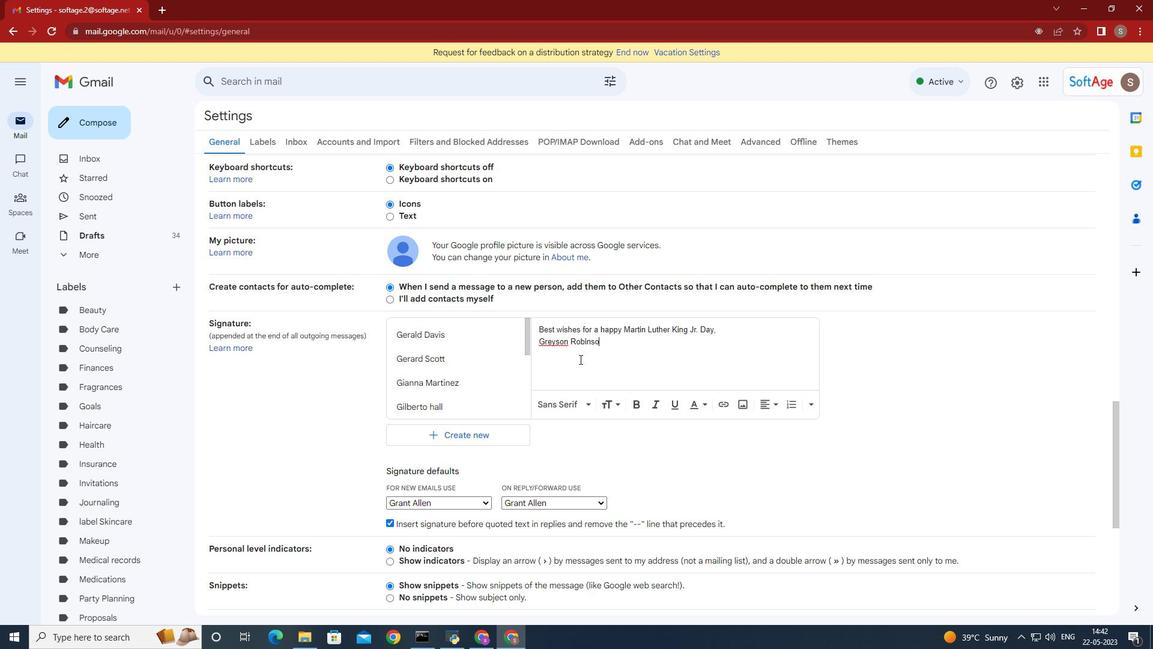 
Action: Mouse scrolled (579, 358) with delta (0, 0)
Screenshot: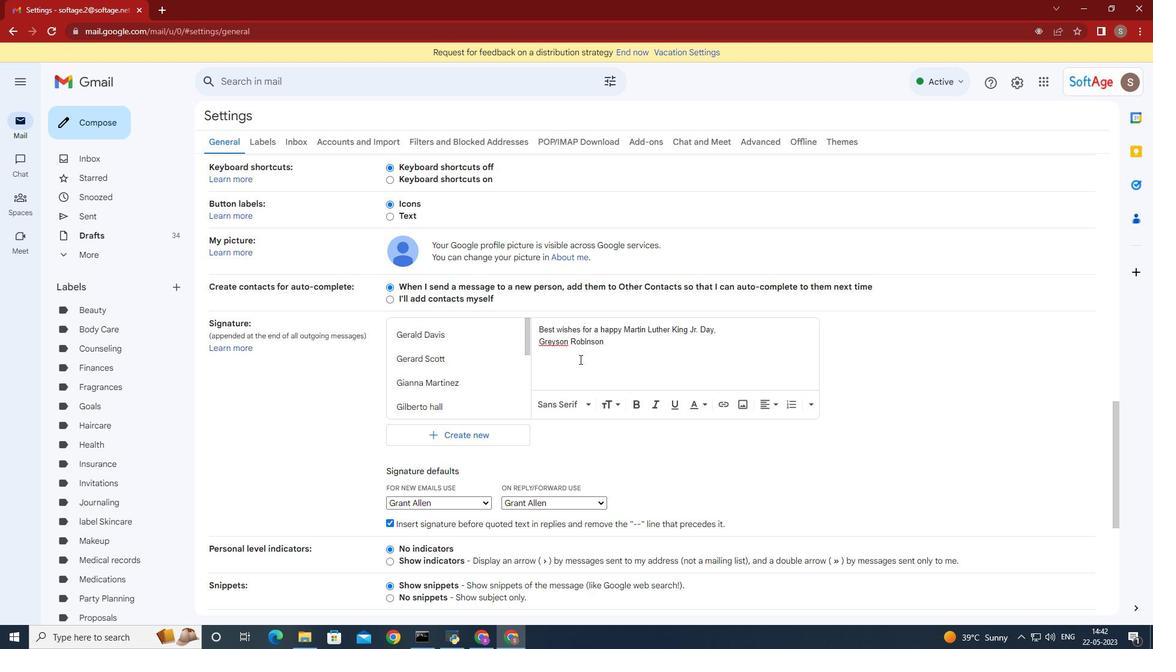 
Action: Mouse moved to (533, 386)
Screenshot: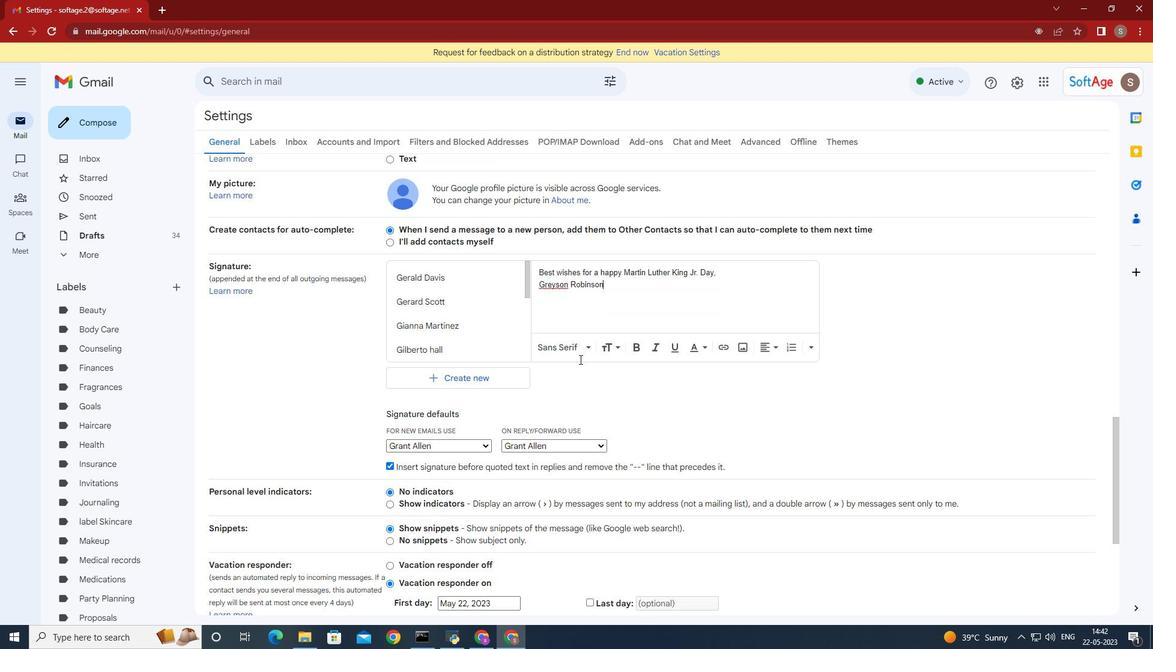 
Action: Mouse scrolled (576, 359) with delta (0, 0)
Screenshot: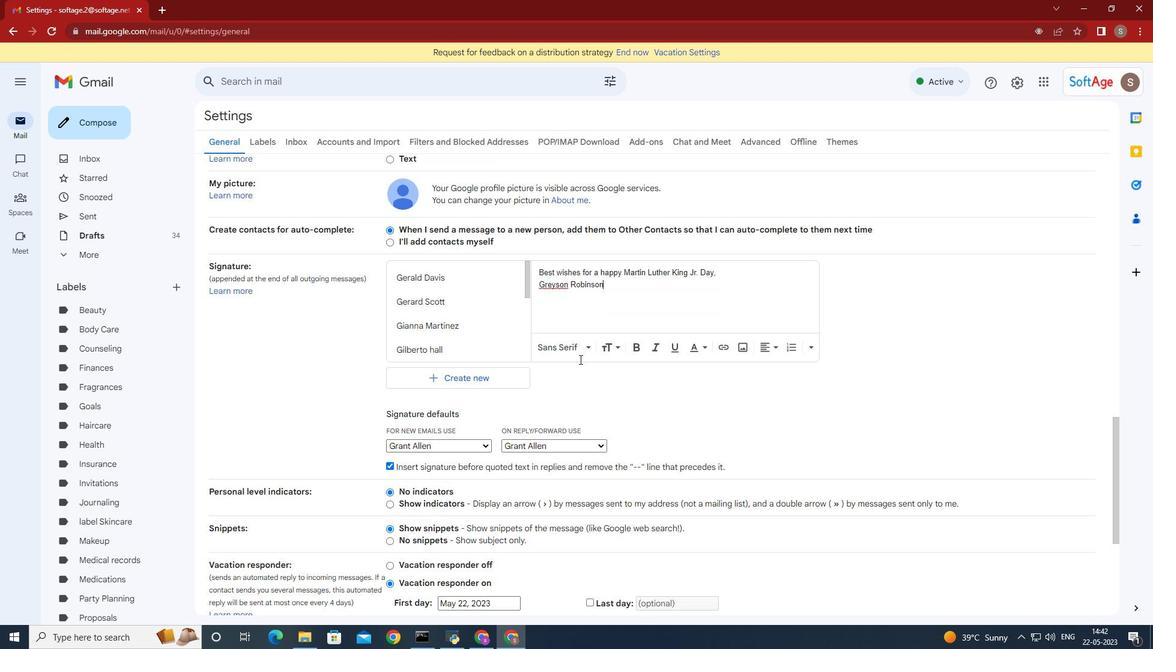 
Action: Mouse moved to (518, 398)
Screenshot: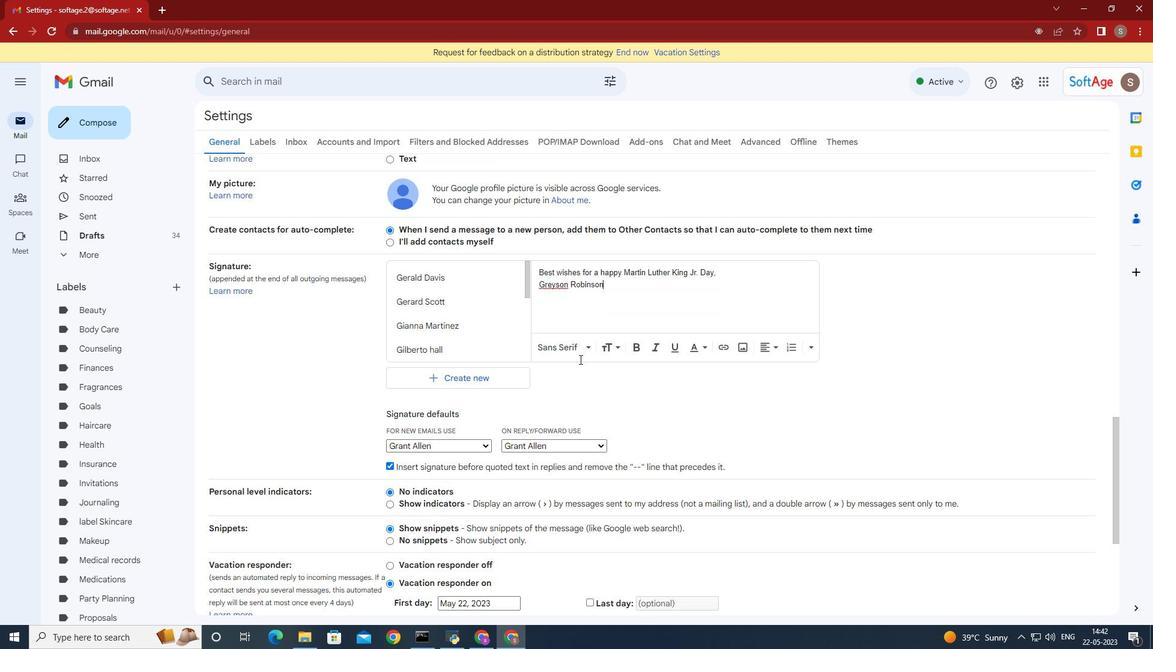 
Action: Mouse scrolled (576, 359) with delta (0, 0)
Screenshot: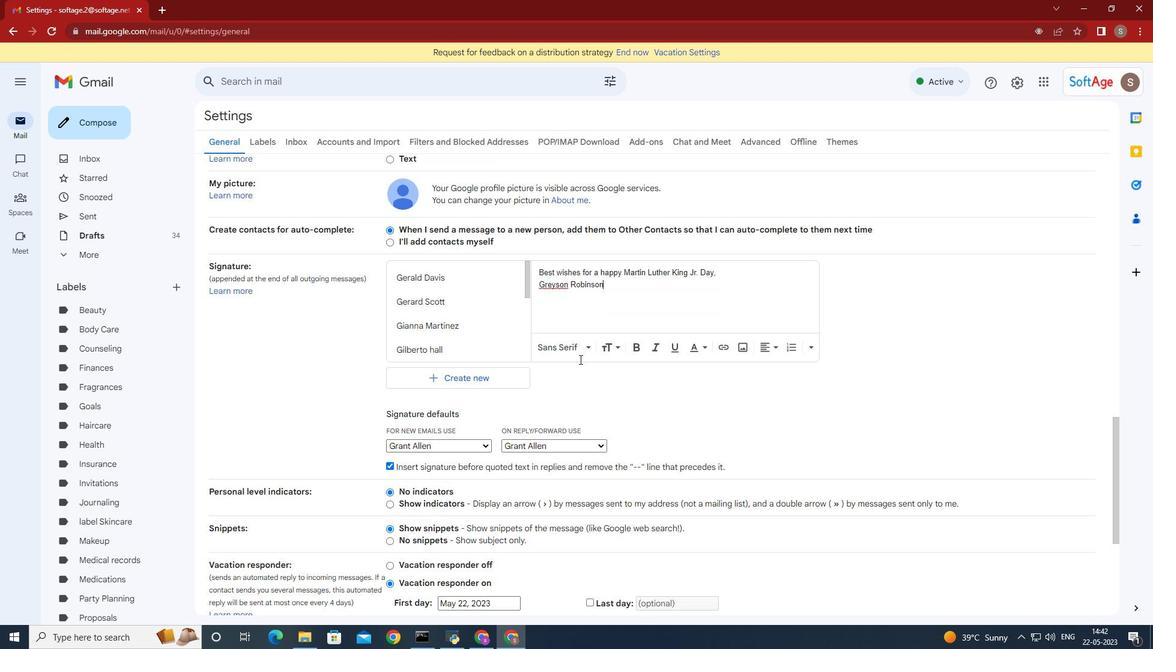 
Action: Mouse moved to (485, 327)
Screenshot: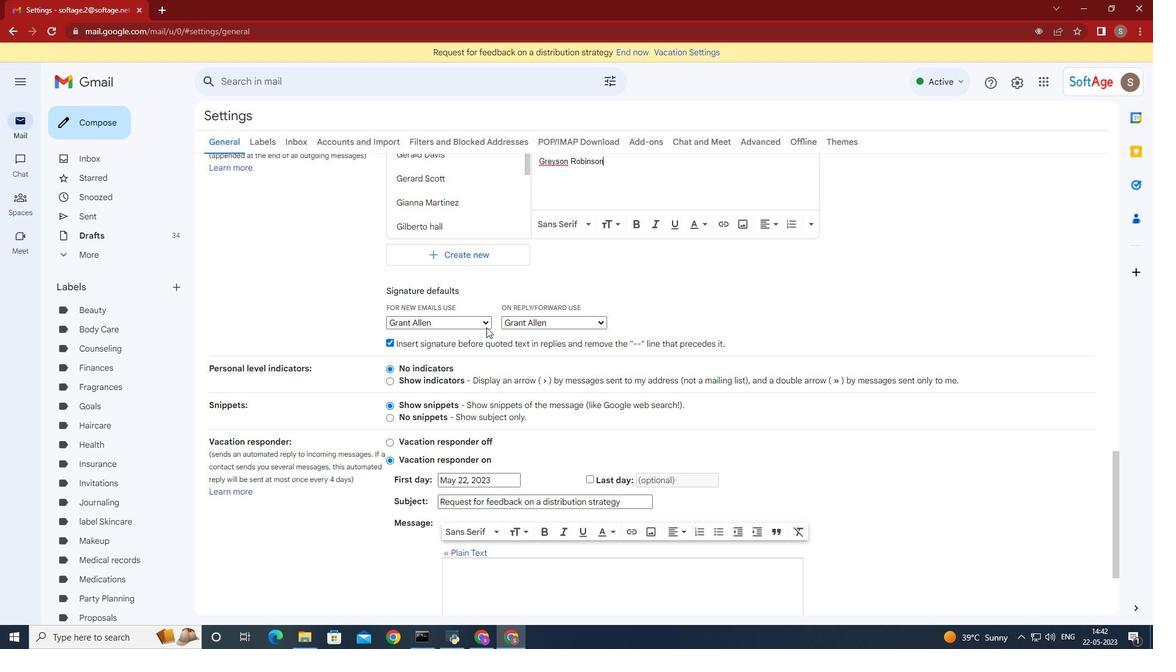 
Action: Mouse pressed left at (485, 327)
Screenshot: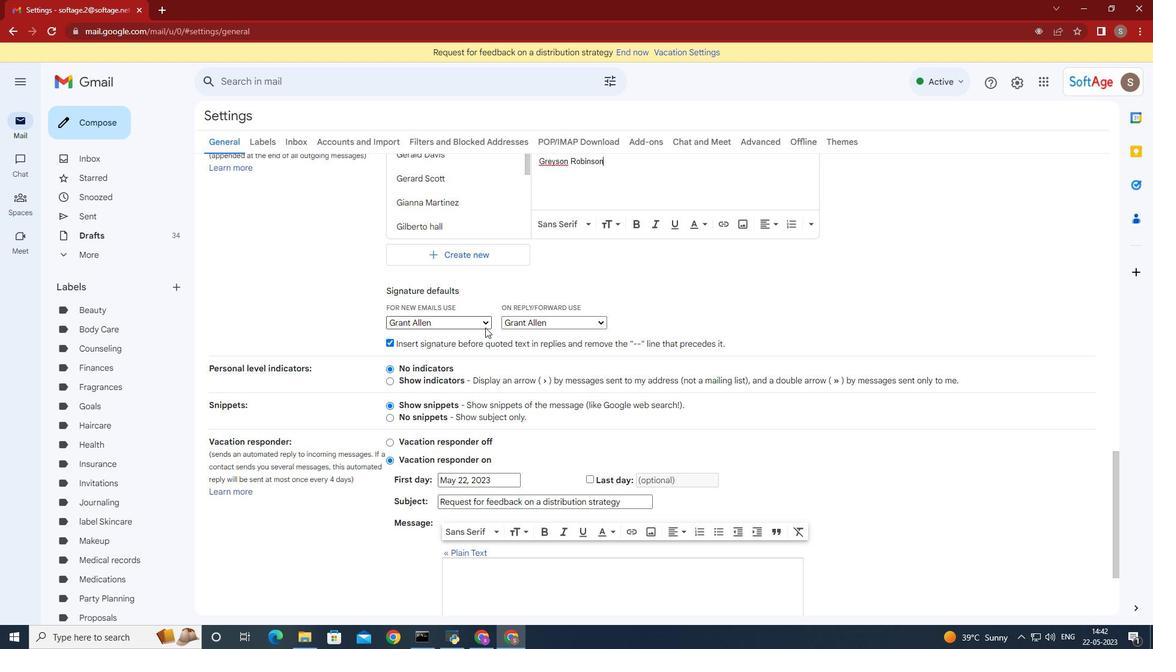 
Action: Mouse moved to (459, 438)
Screenshot: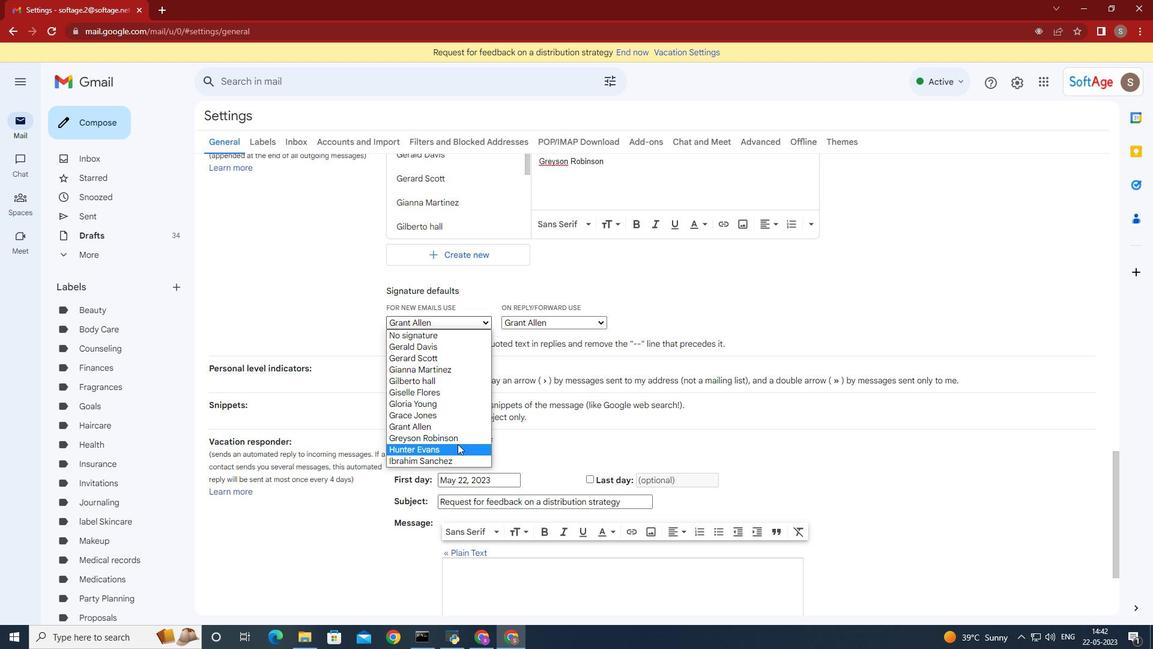 
Action: Mouse pressed left at (459, 438)
Screenshot: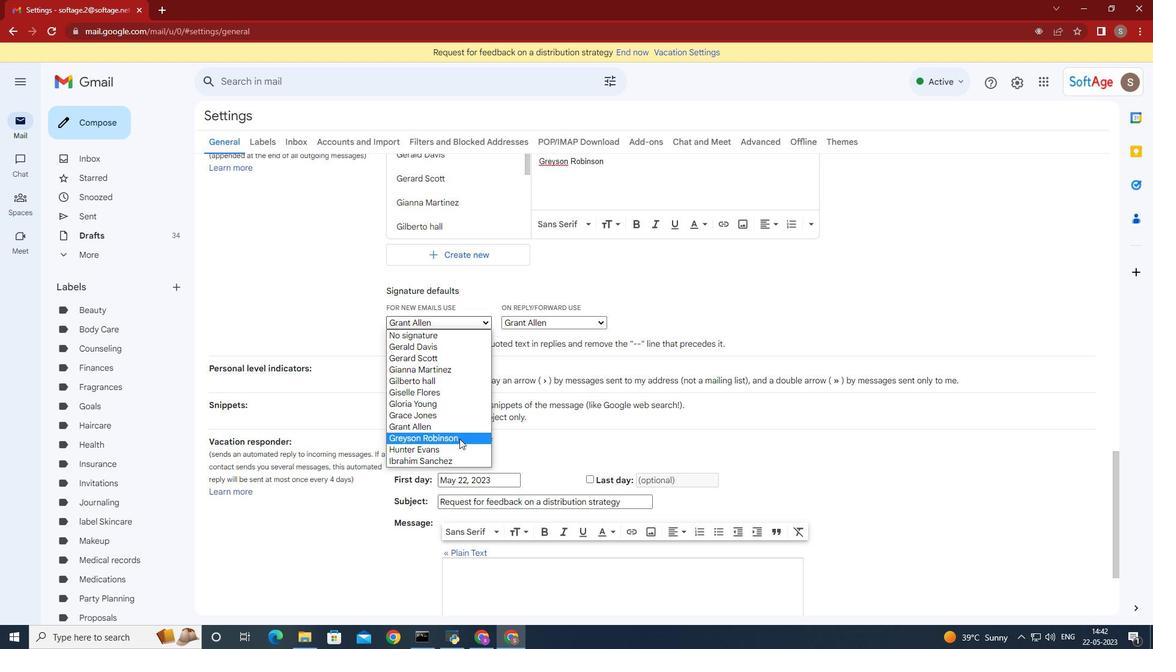 
Action: Mouse moved to (592, 320)
Screenshot: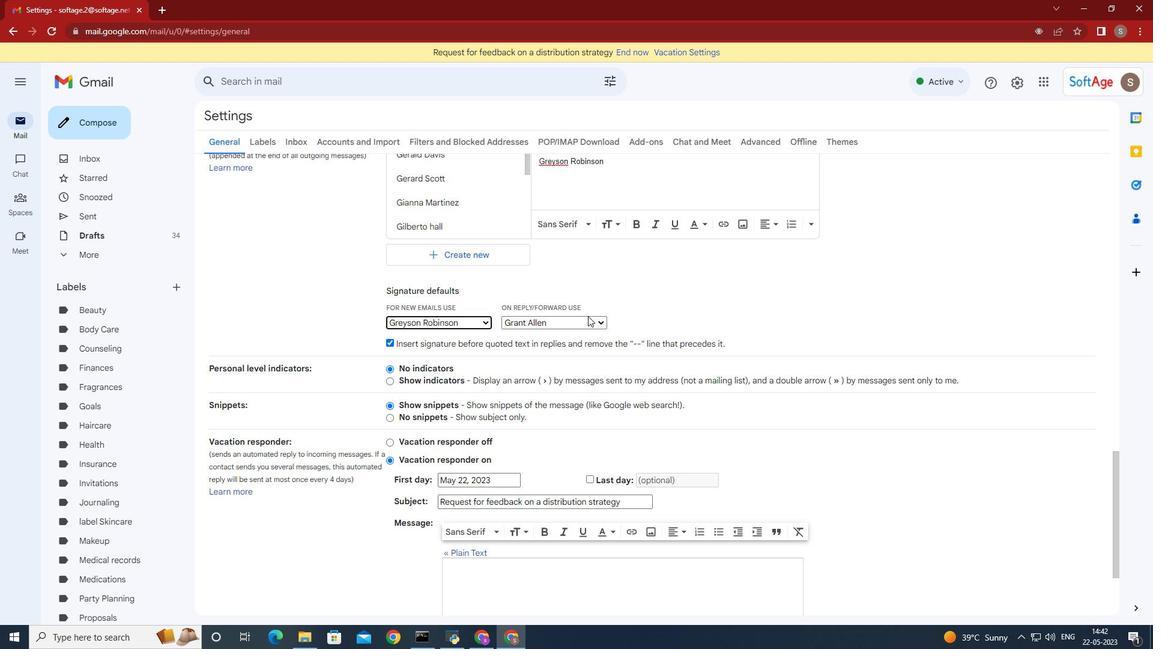 
Action: Mouse pressed left at (592, 320)
Screenshot: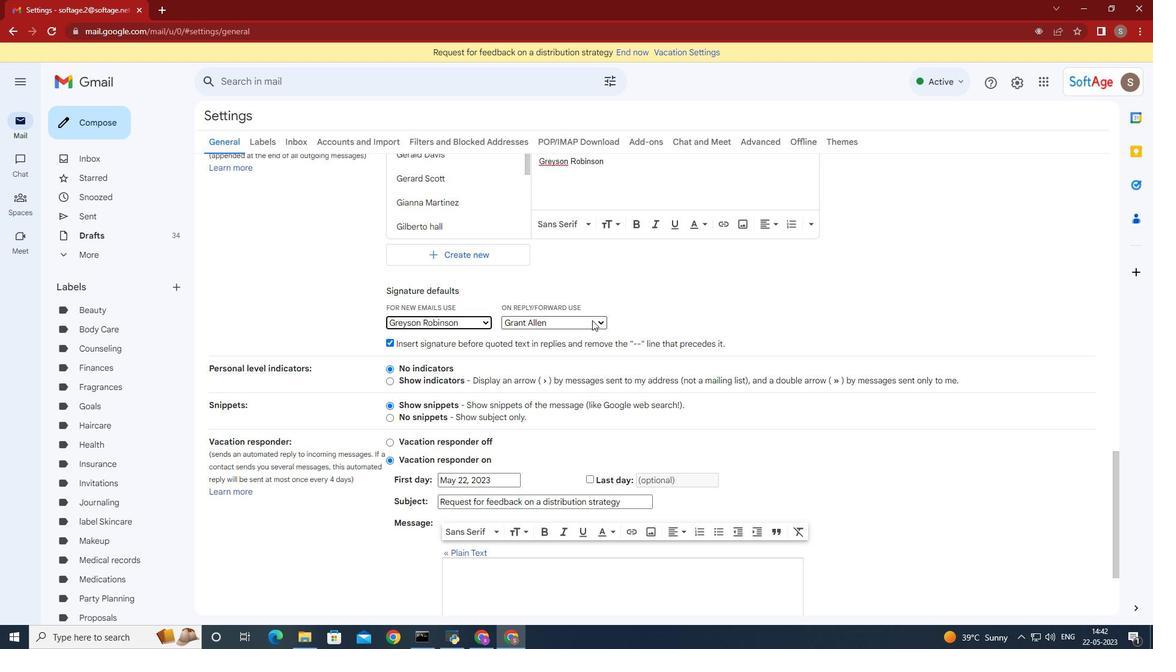 
Action: Mouse moved to (587, 436)
Screenshot: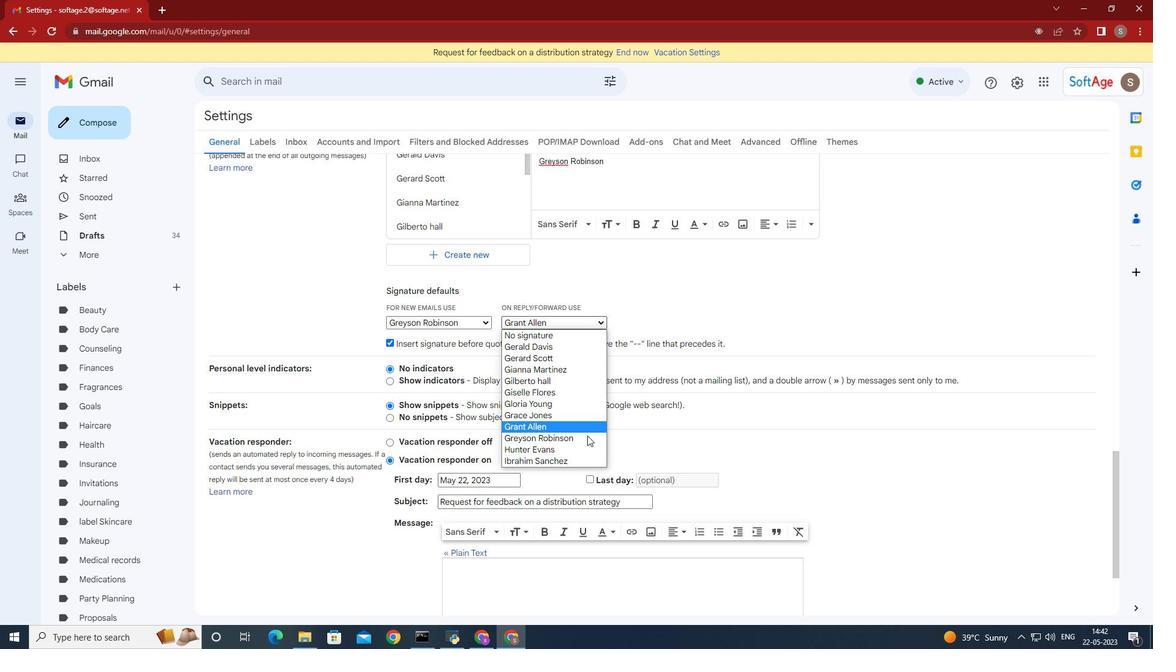 
Action: Mouse pressed left at (587, 436)
Screenshot: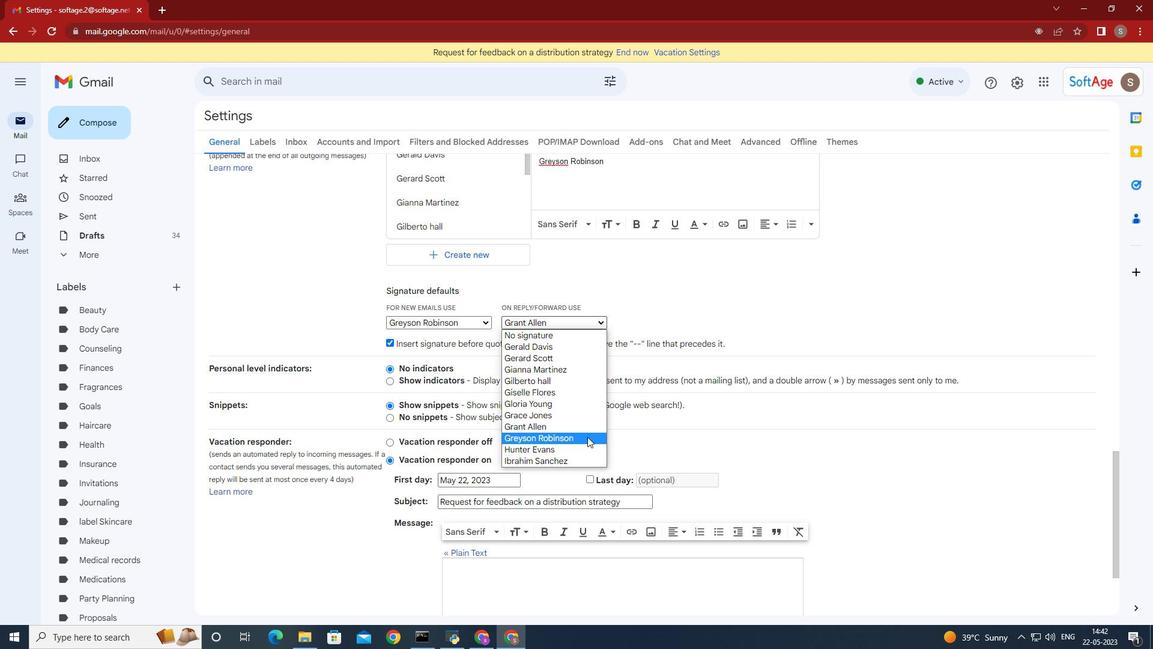 
Action: Mouse moved to (917, 443)
Screenshot: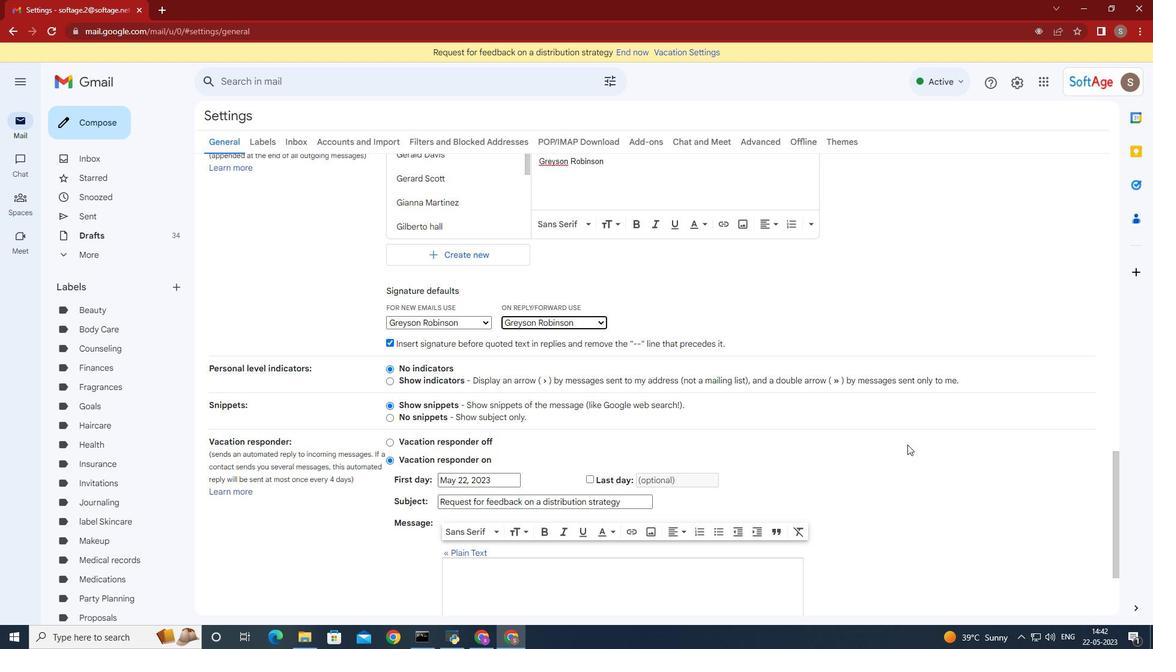 
Action: Mouse scrolled (917, 442) with delta (0, 0)
Screenshot: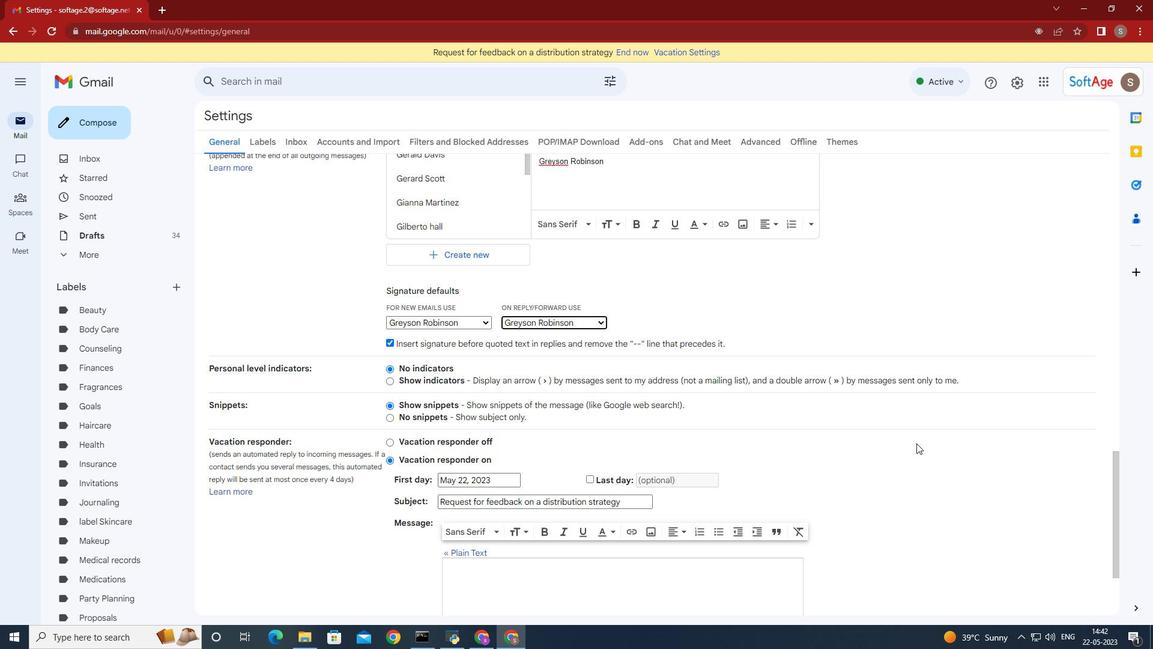 
Action: Mouse moved to (917, 443)
Screenshot: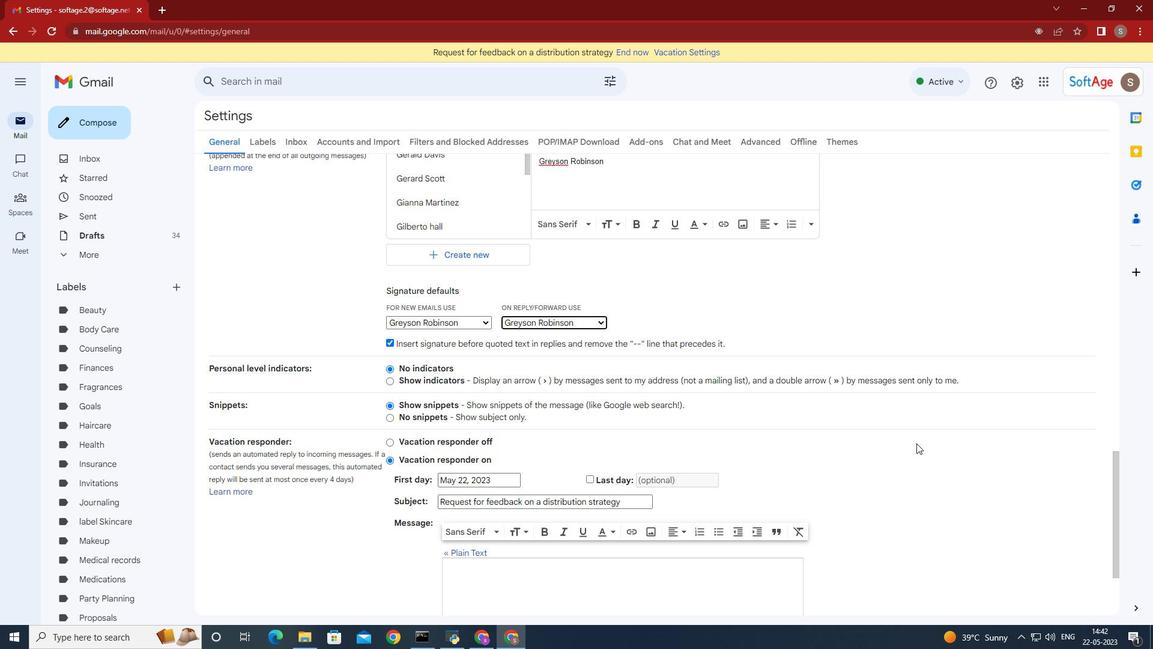 
Action: Mouse scrolled (917, 442) with delta (0, 0)
Screenshot: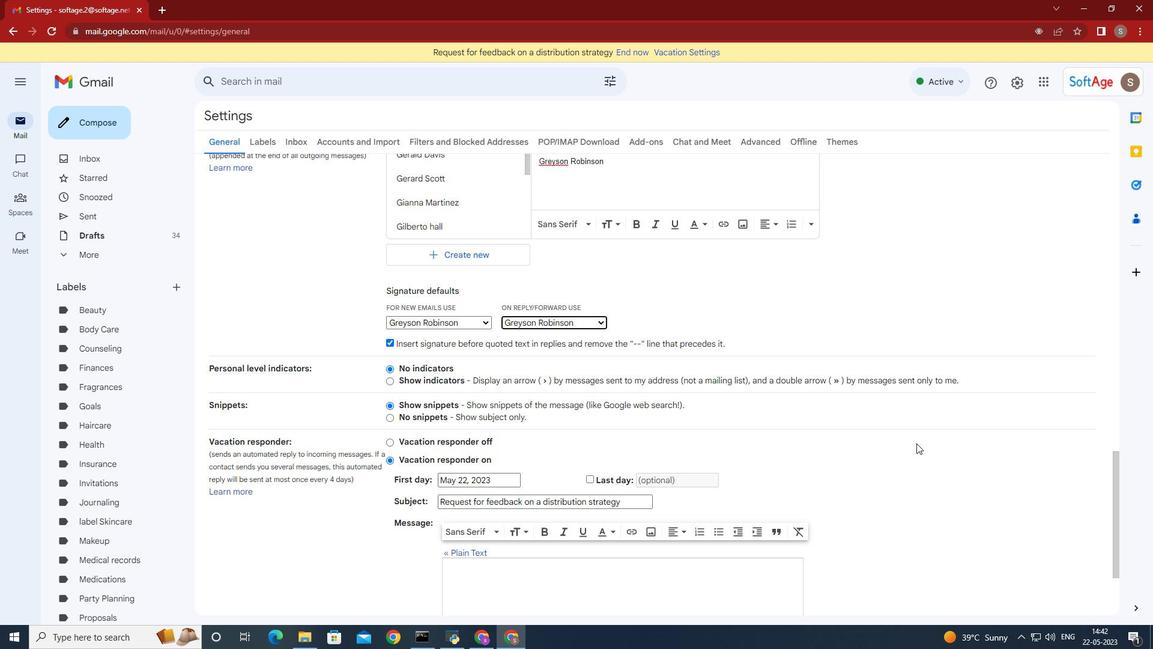 
Action: Mouse moved to (914, 443)
Screenshot: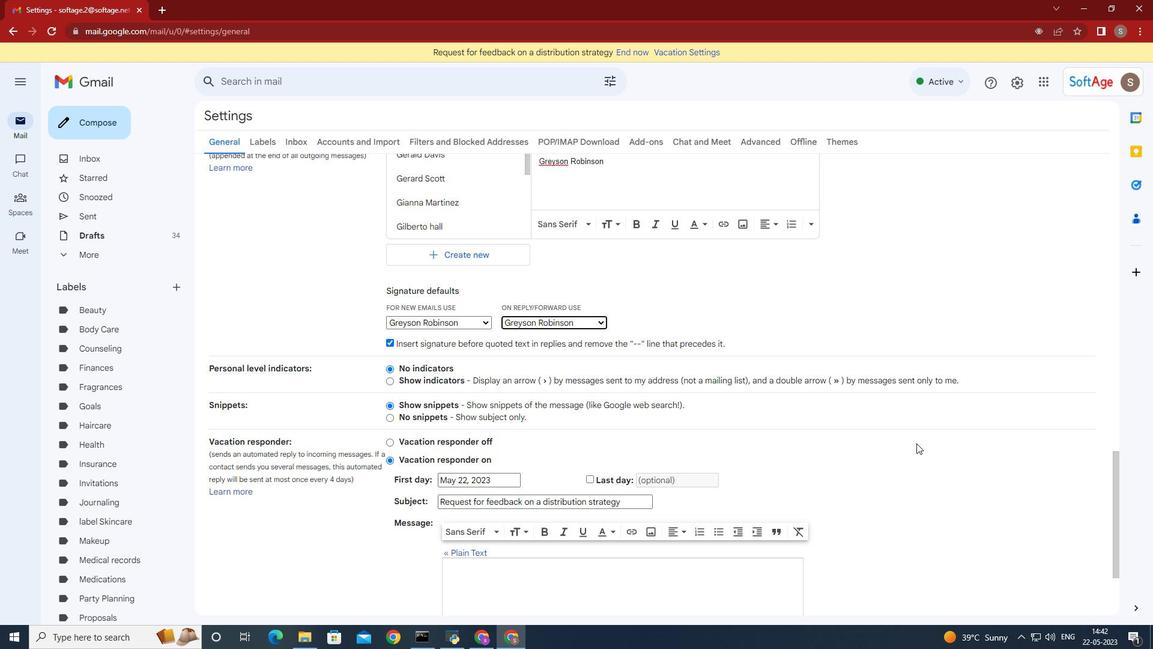 
Action: Mouse scrolled (914, 442) with delta (0, 0)
Screenshot: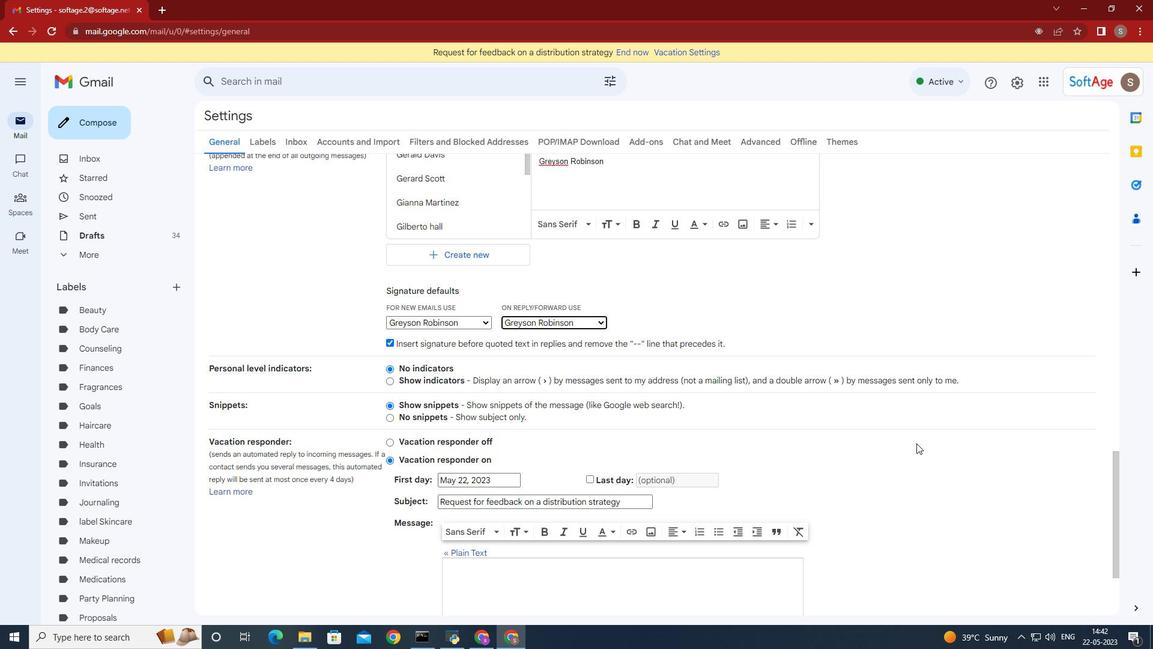 
Action: Mouse moved to (913, 443)
Screenshot: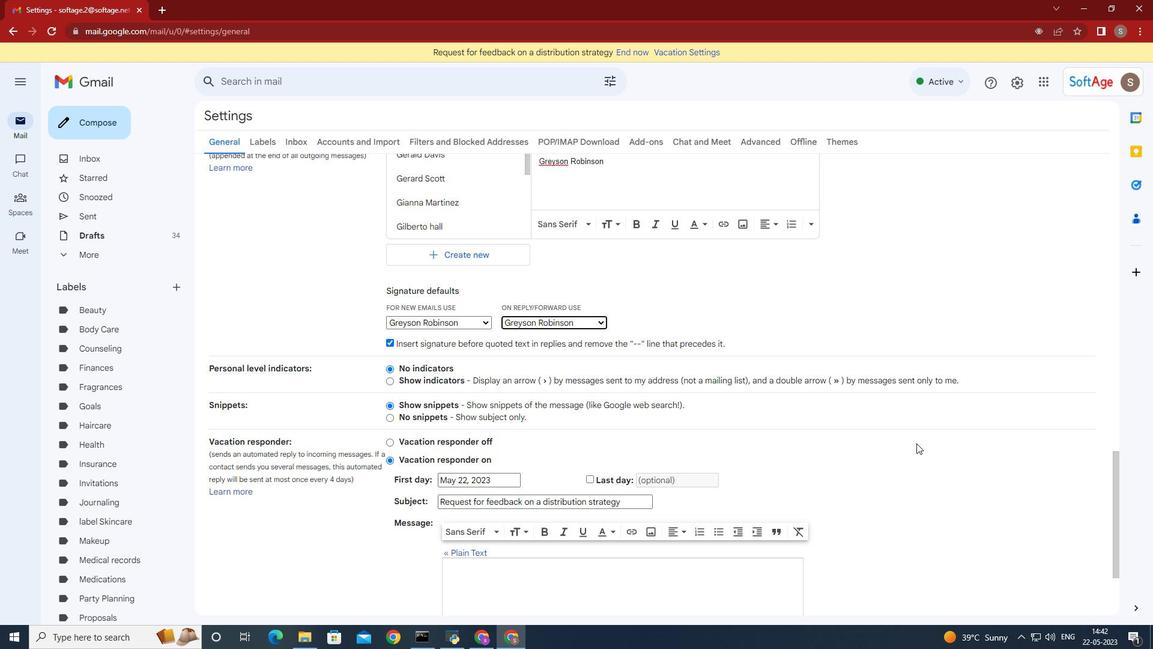 
Action: Mouse scrolled (913, 442) with delta (0, 0)
Screenshot: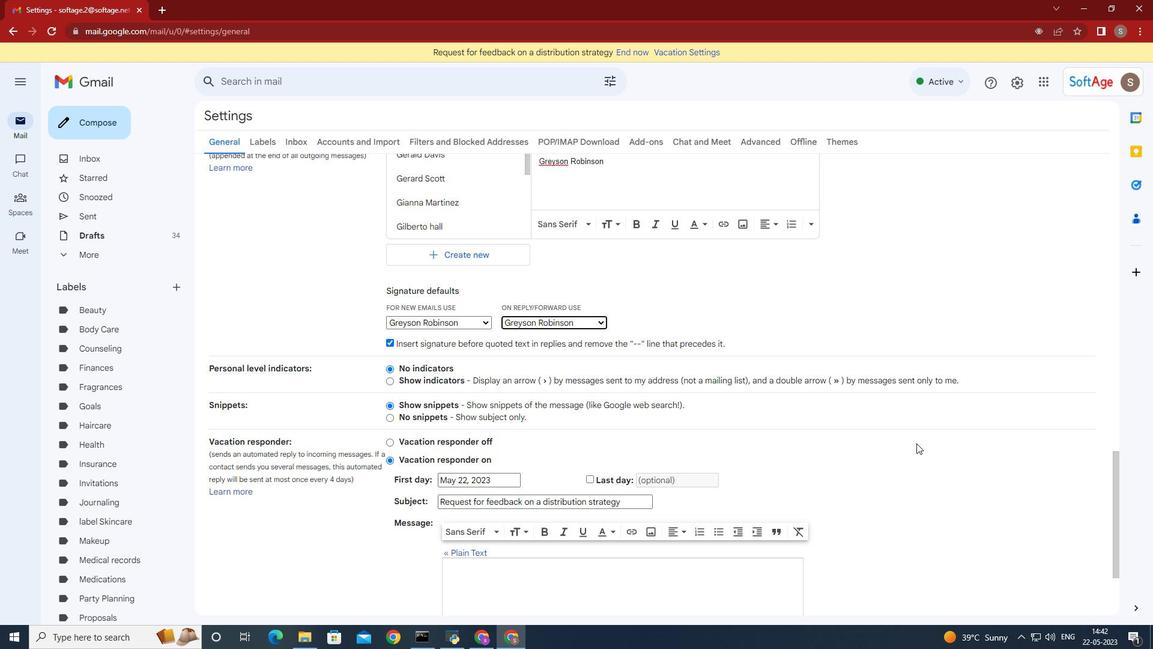 
Action: Mouse moved to (912, 443)
Screenshot: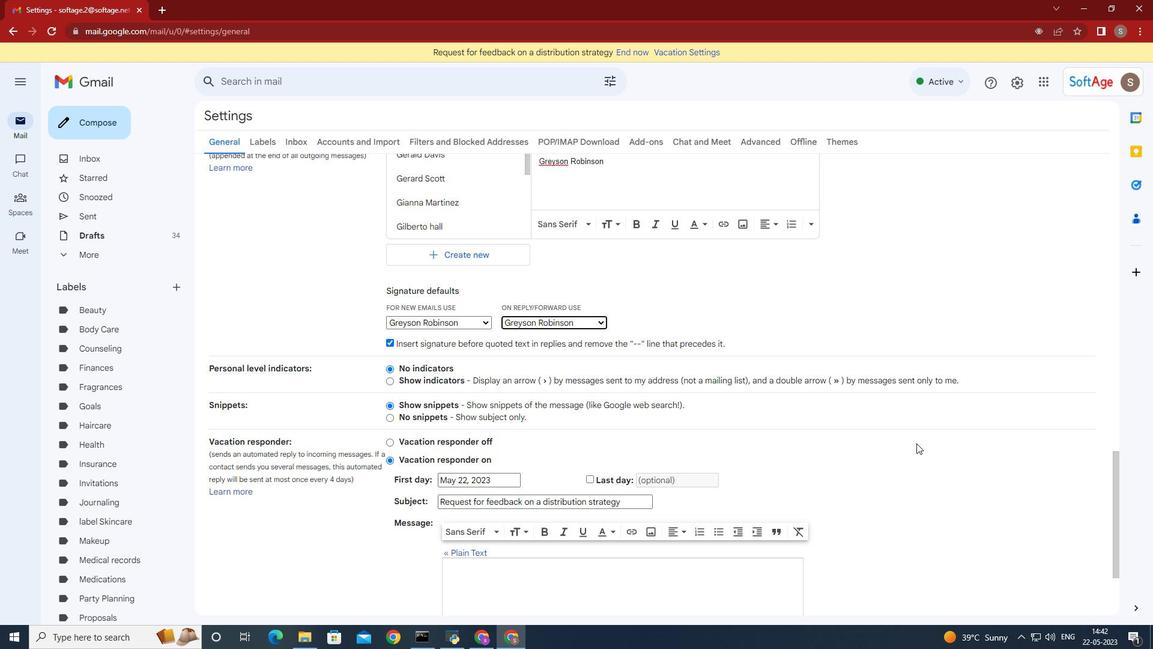 
Action: Mouse scrolled (912, 442) with delta (0, 0)
Screenshot: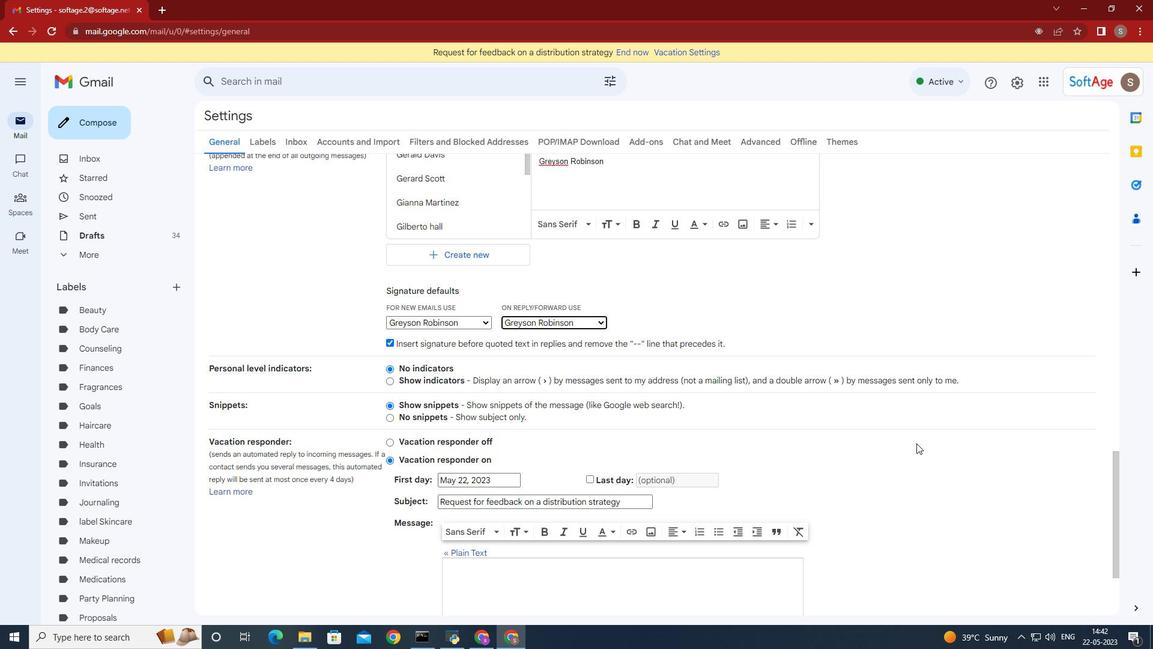 
Action: Mouse moved to (808, 538)
Screenshot: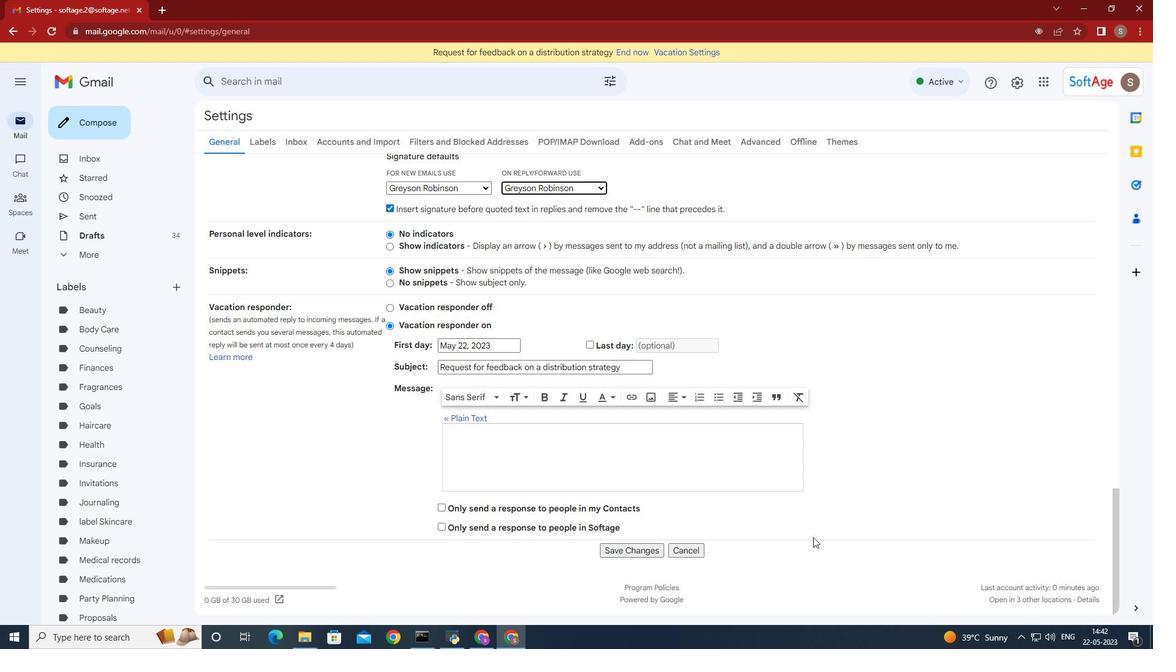 
Action: Mouse scrolled (808, 537) with delta (0, 0)
Screenshot: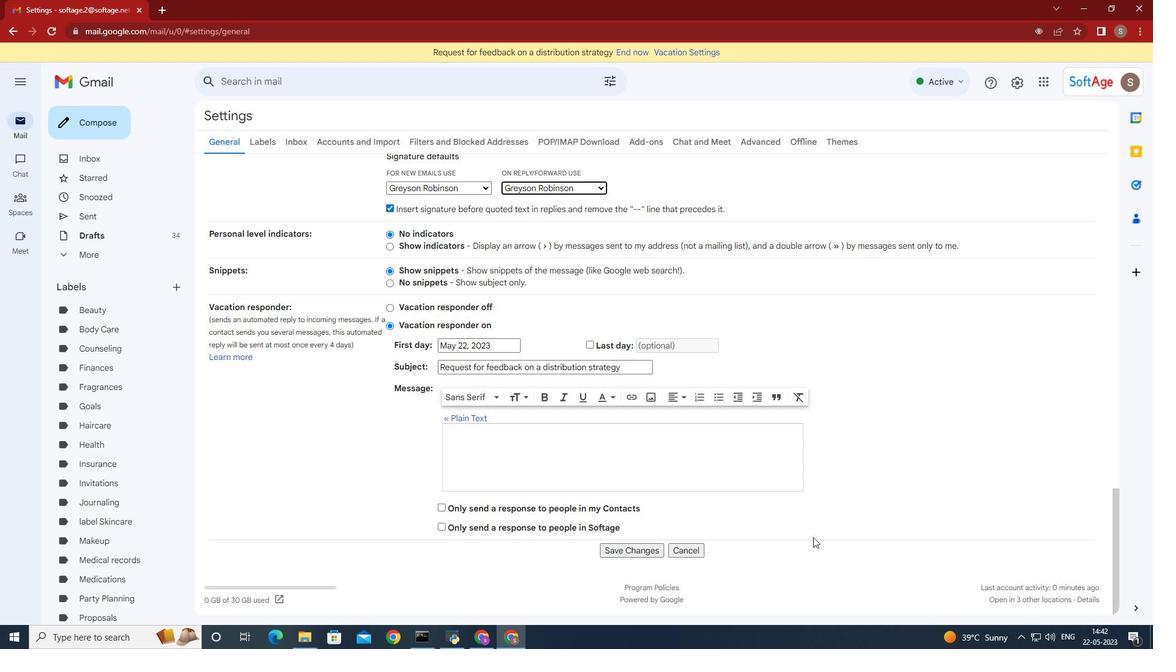 
Action: Mouse moved to (790, 531)
Screenshot: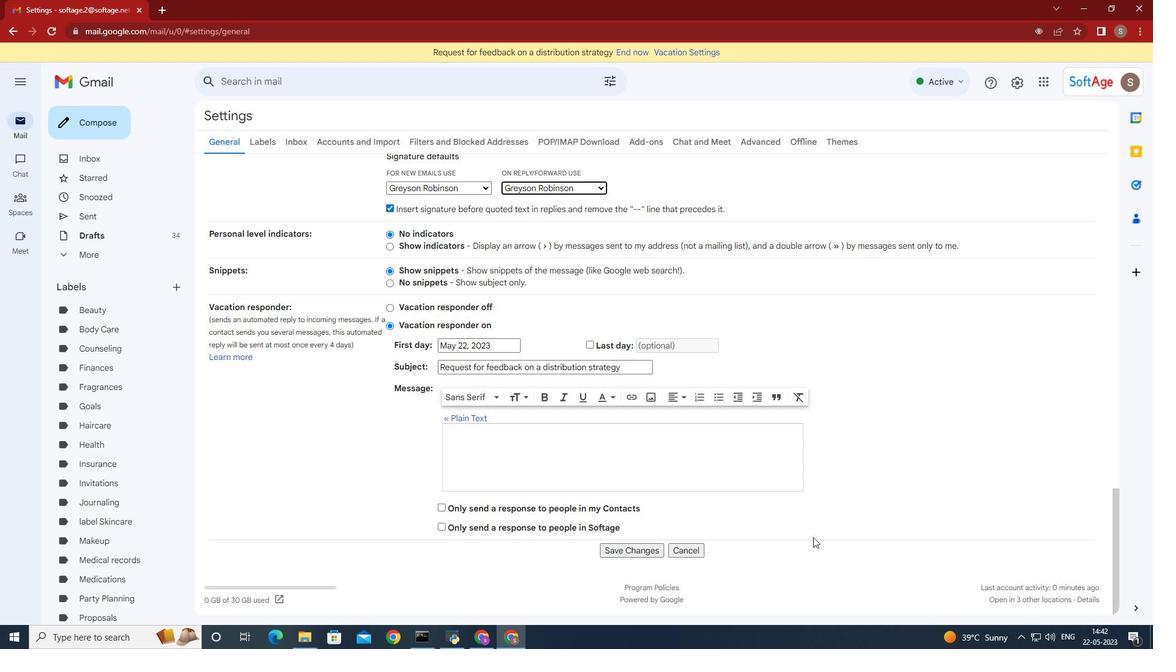 
Action: Mouse scrolled (790, 530) with delta (0, 0)
Screenshot: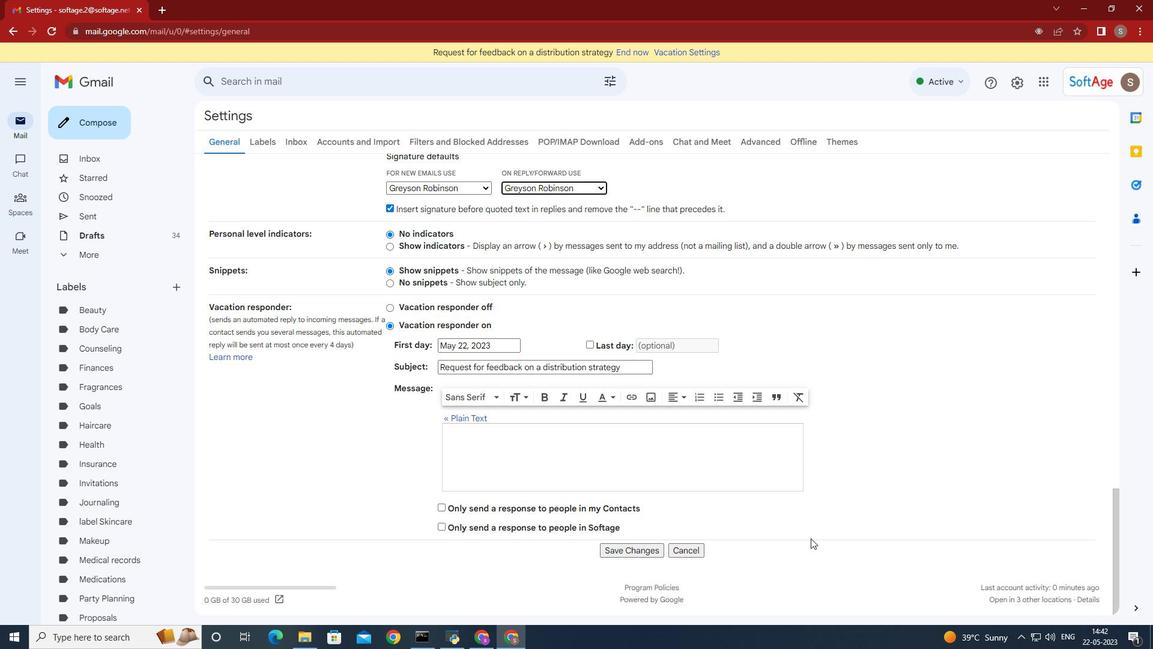 
Action: Mouse moved to (732, 506)
Screenshot: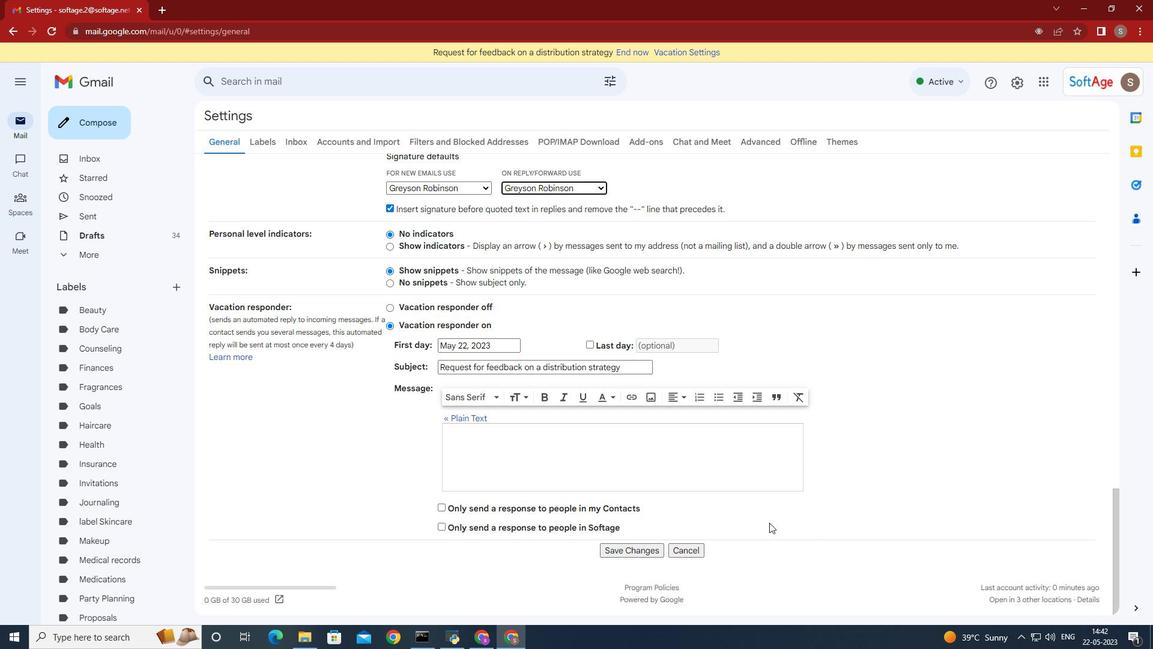 
Action: Mouse scrolled (756, 513) with delta (0, 0)
Screenshot: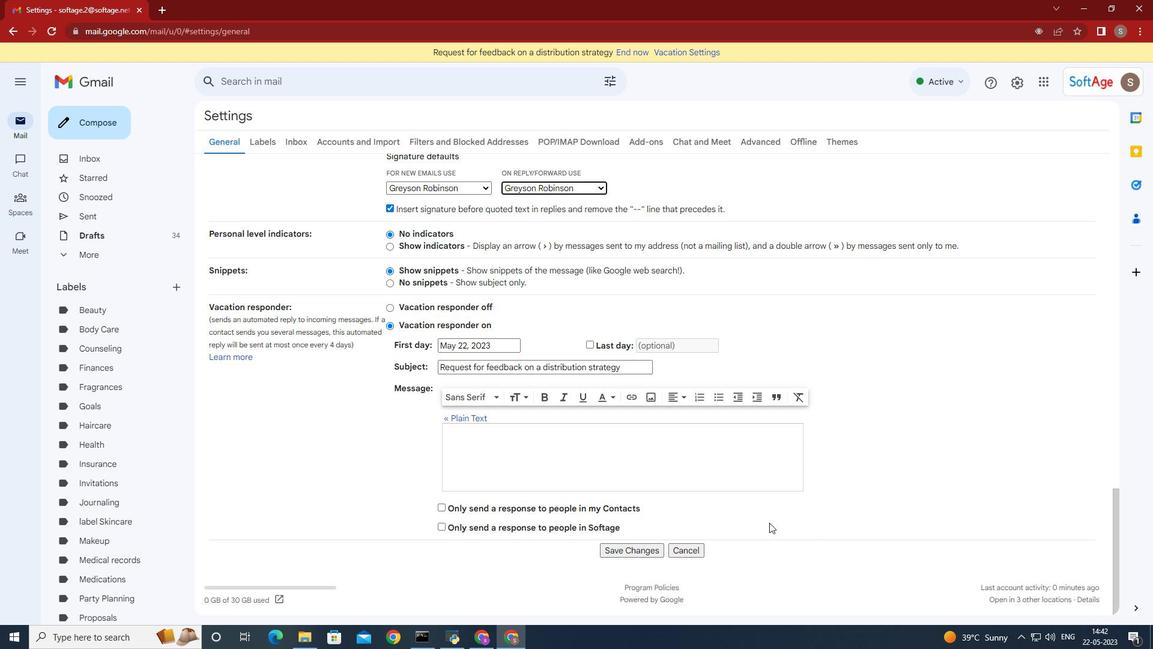 
Action: Mouse moved to (627, 550)
Screenshot: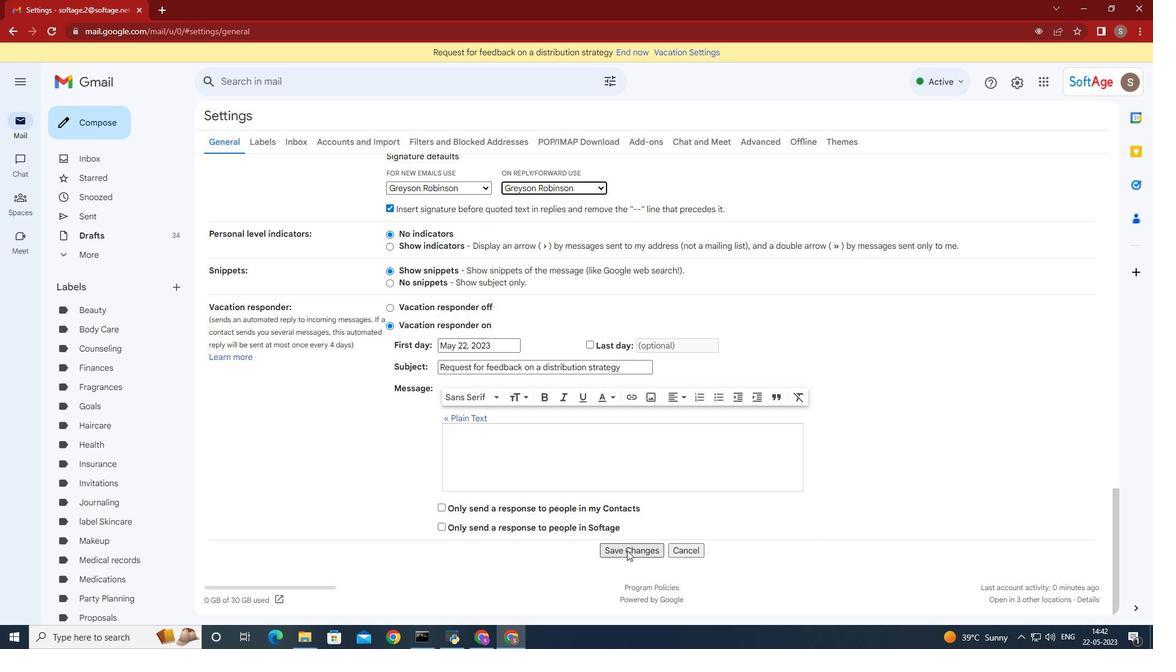 
Action: Mouse pressed left at (627, 550)
Screenshot: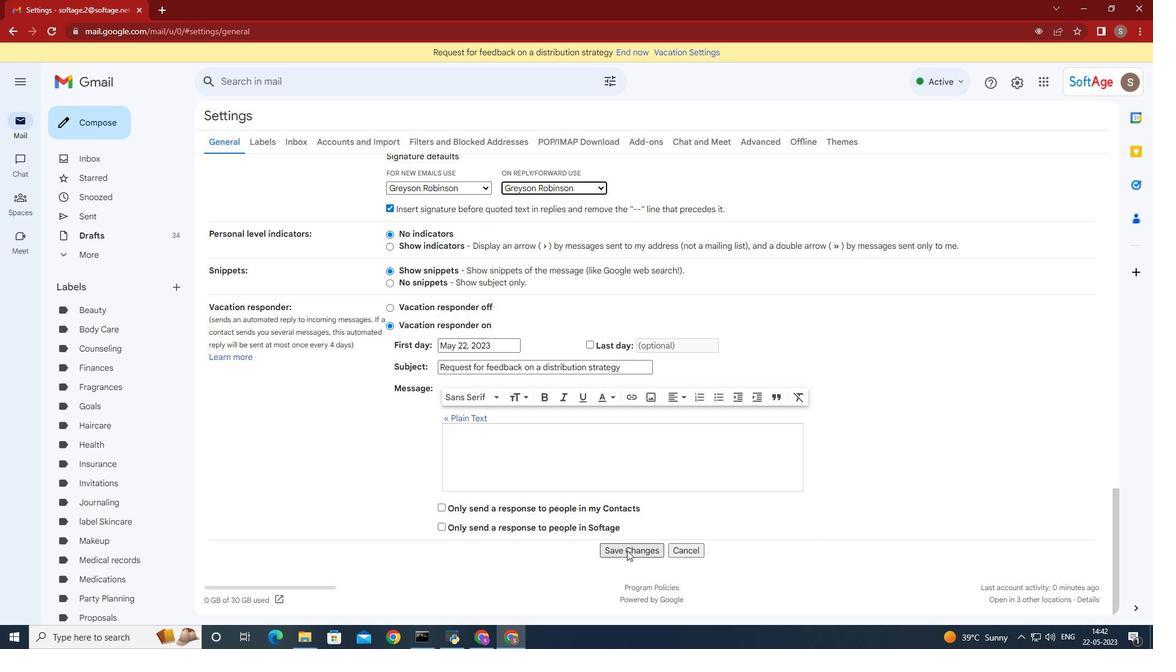 
Action: Mouse moved to (92, 126)
Screenshot: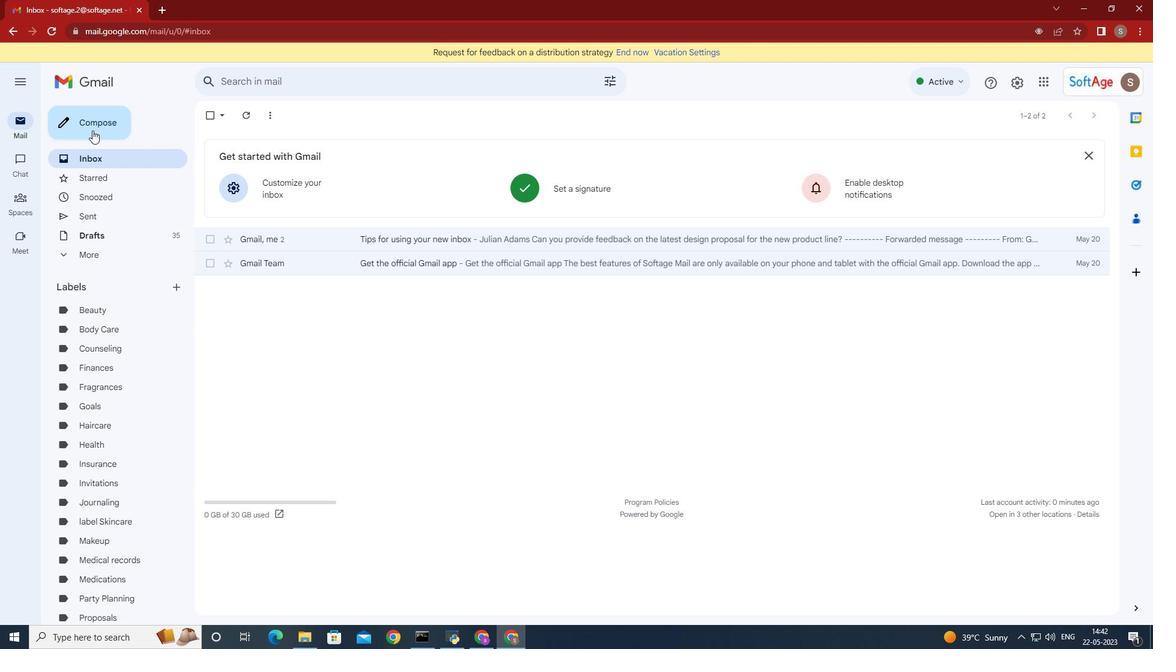 
Action: Mouse pressed left at (92, 126)
Screenshot: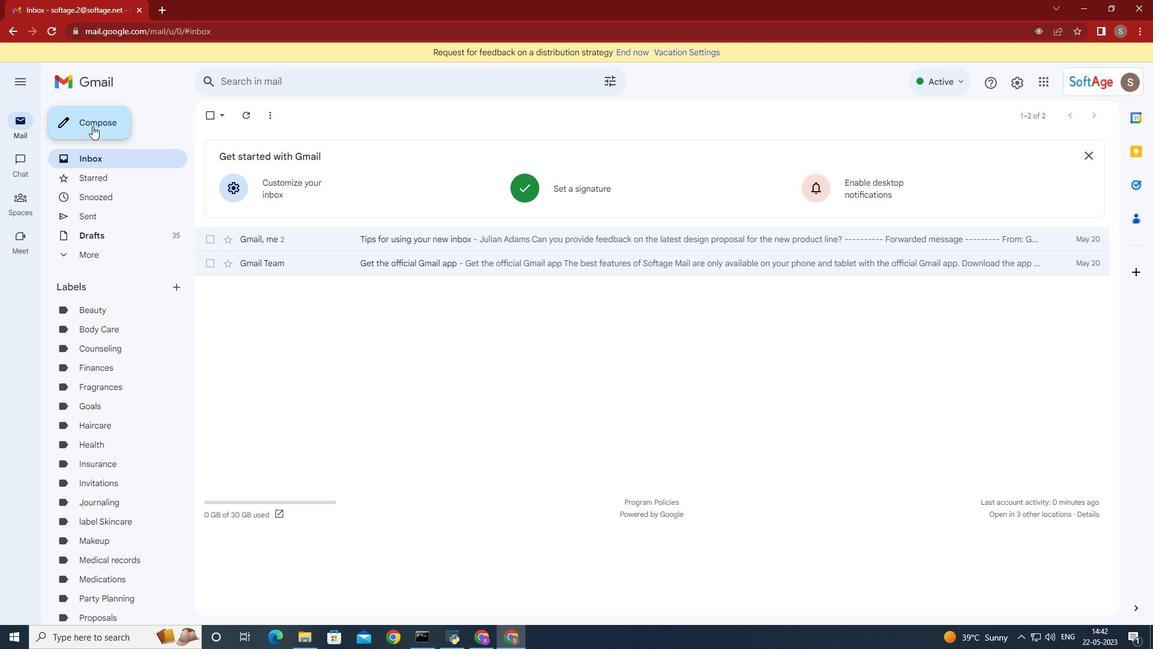 
Action: Mouse moved to (850, 379)
Screenshot: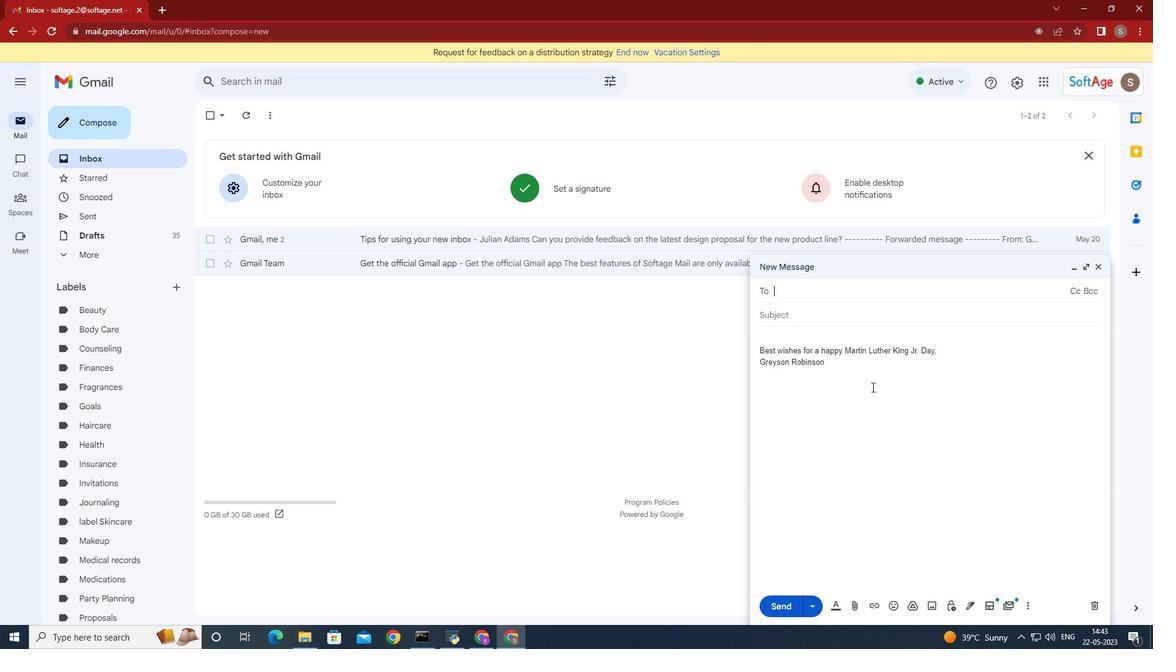 
Action: Key pressed <Key.shift>Softage.8
Screenshot: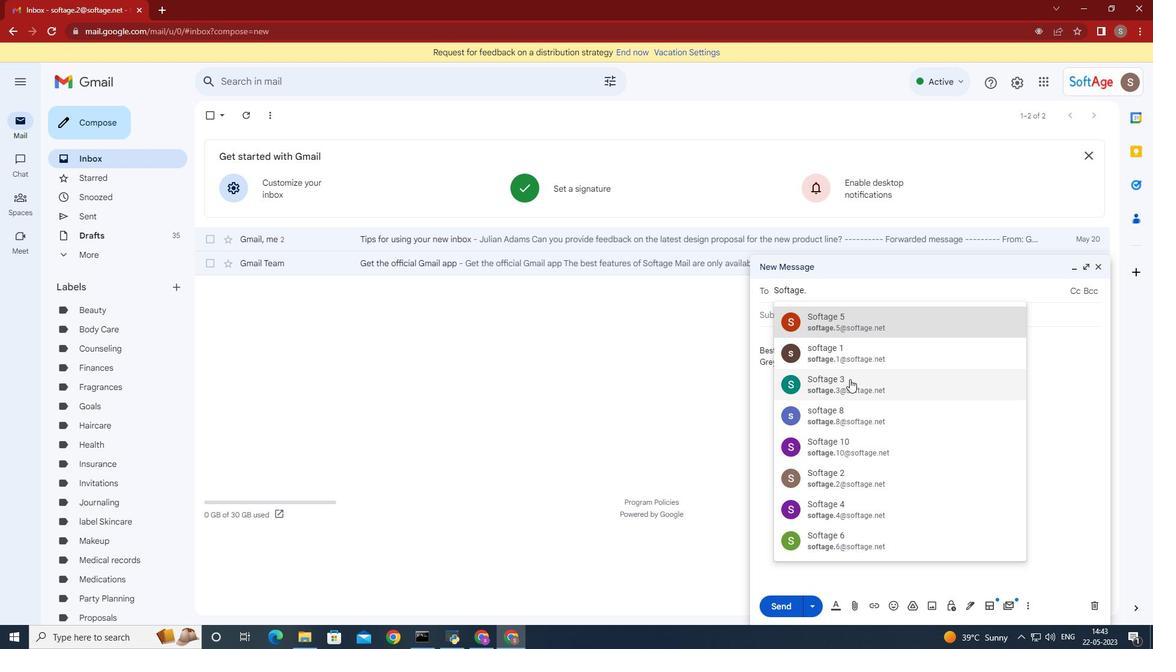 
Action: Mouse moved to (863, 329)
Screenshot: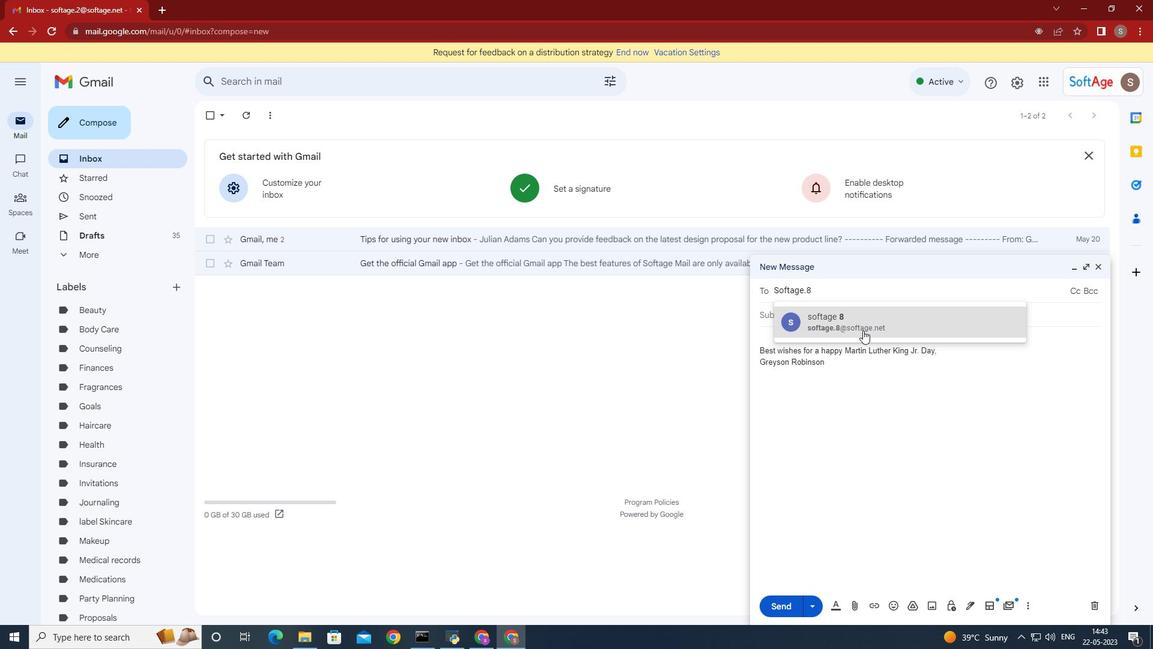 
Action: Mouse pressed left at (863, 329)
Screenshot: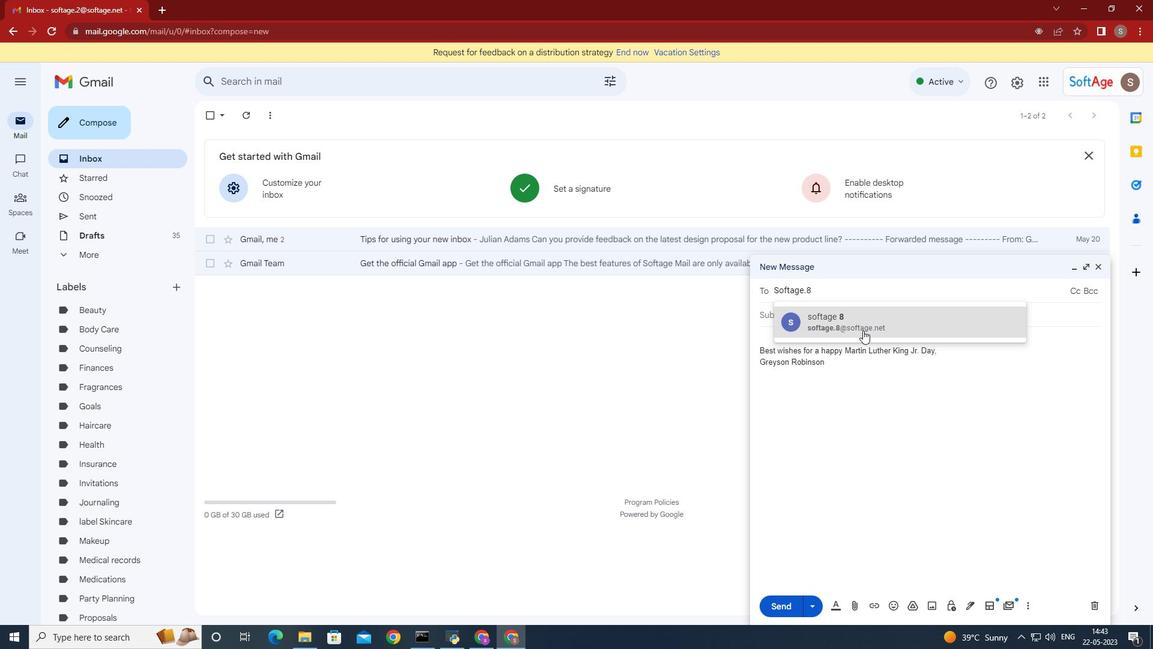 
Action: Mouse moved to (171, 293)
Screenshot: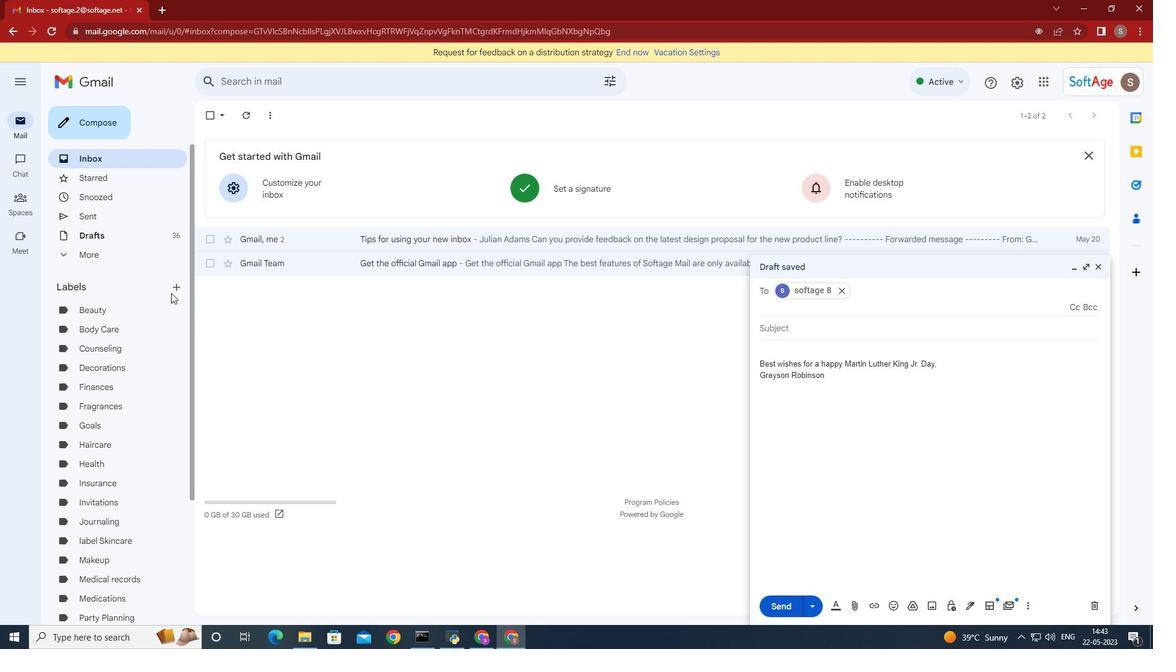 
Action: Mouse pressed left at (171, 293)
Screenshot: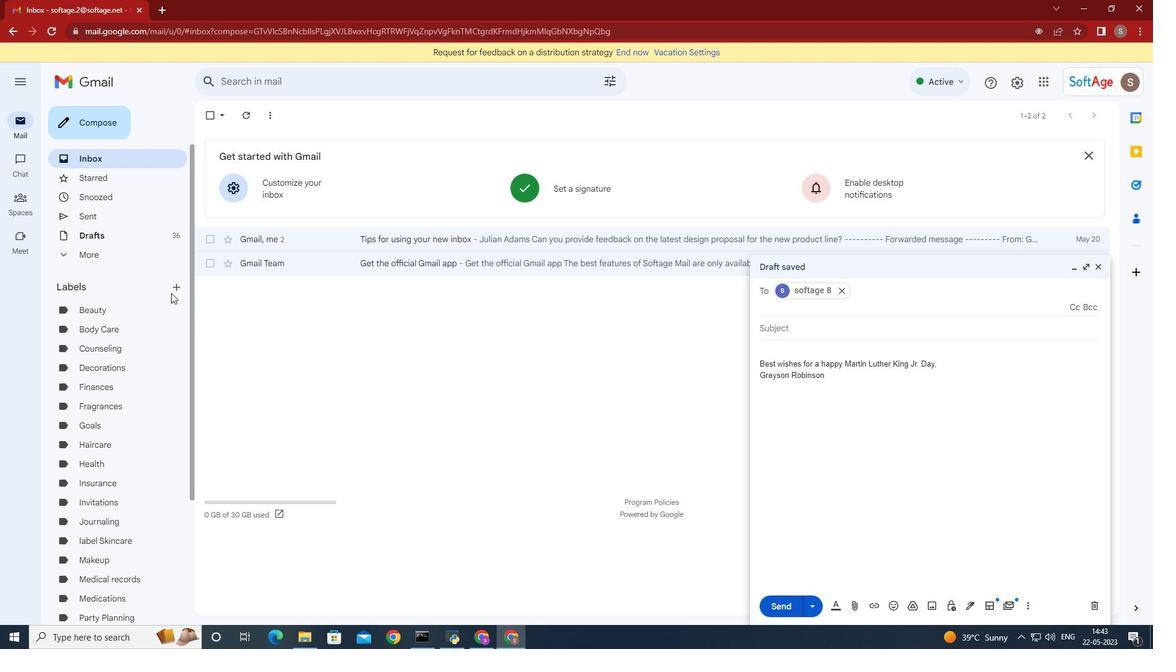 
Action: Mouse moved to (173, 286)
Screenshot: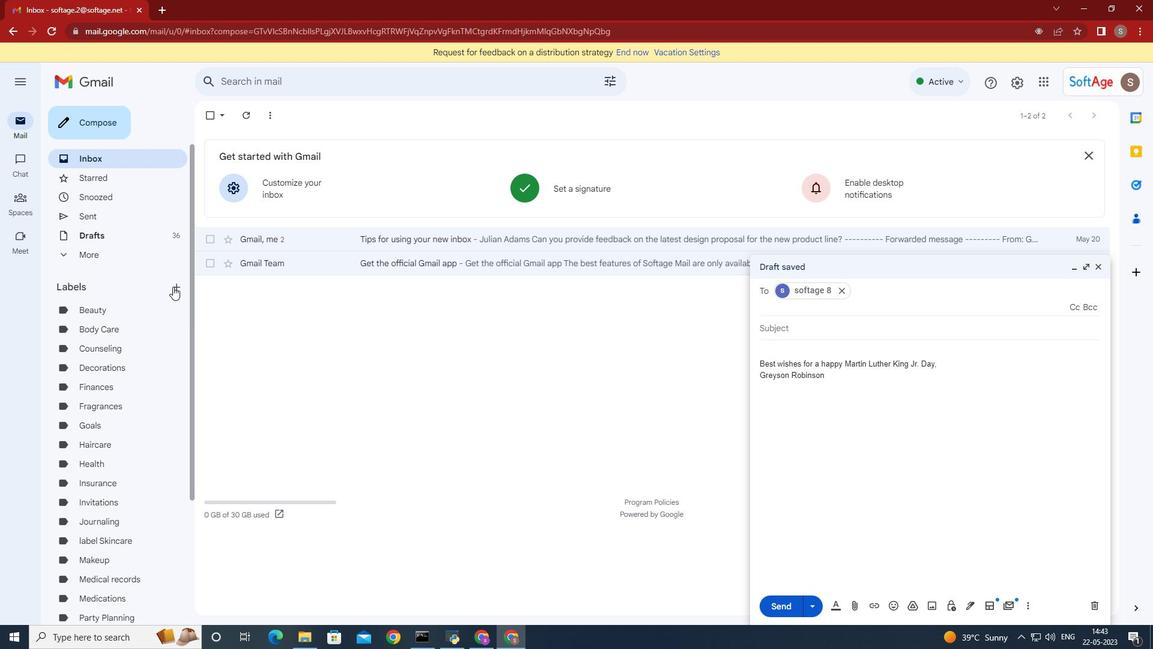 
Action: Mouse pressed left at (173, 286)
Screenshot: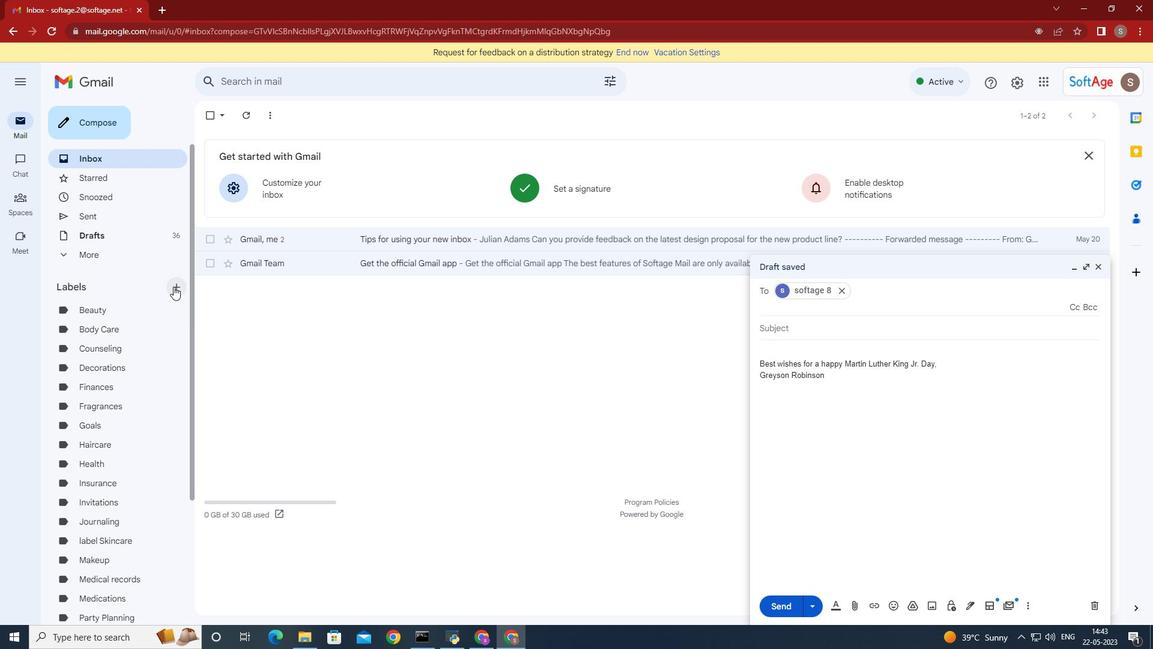 
Action: Mouse moved to (448, 315)
Screenshot: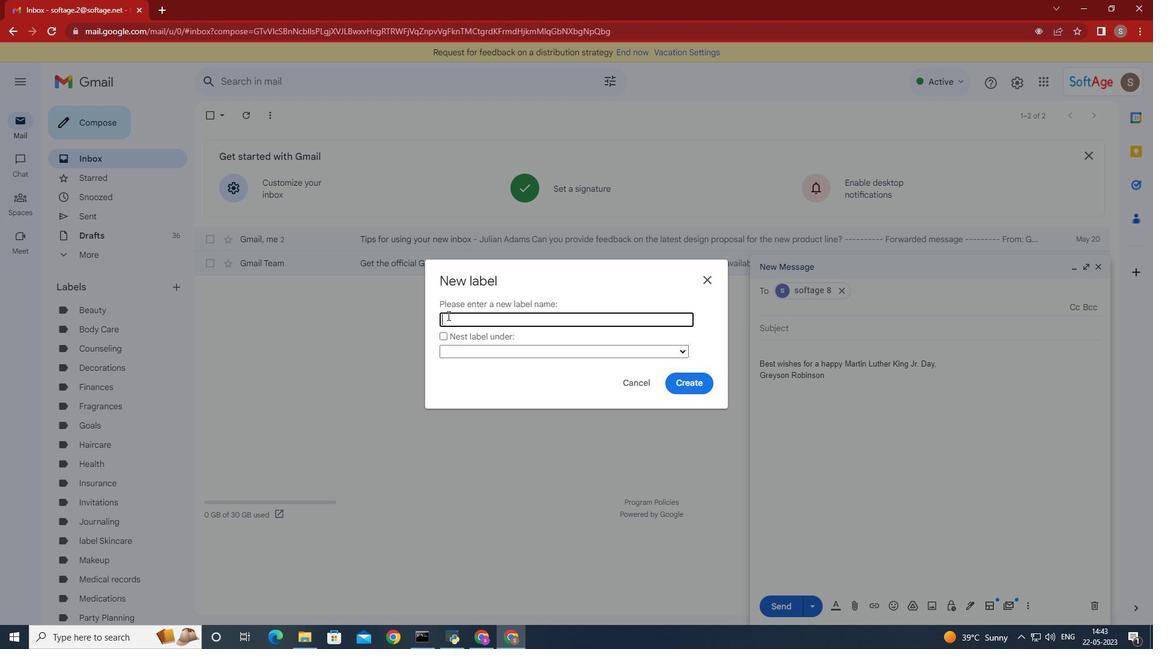 
Action: Key pressed <Key.shift>Counseling
Screenshot: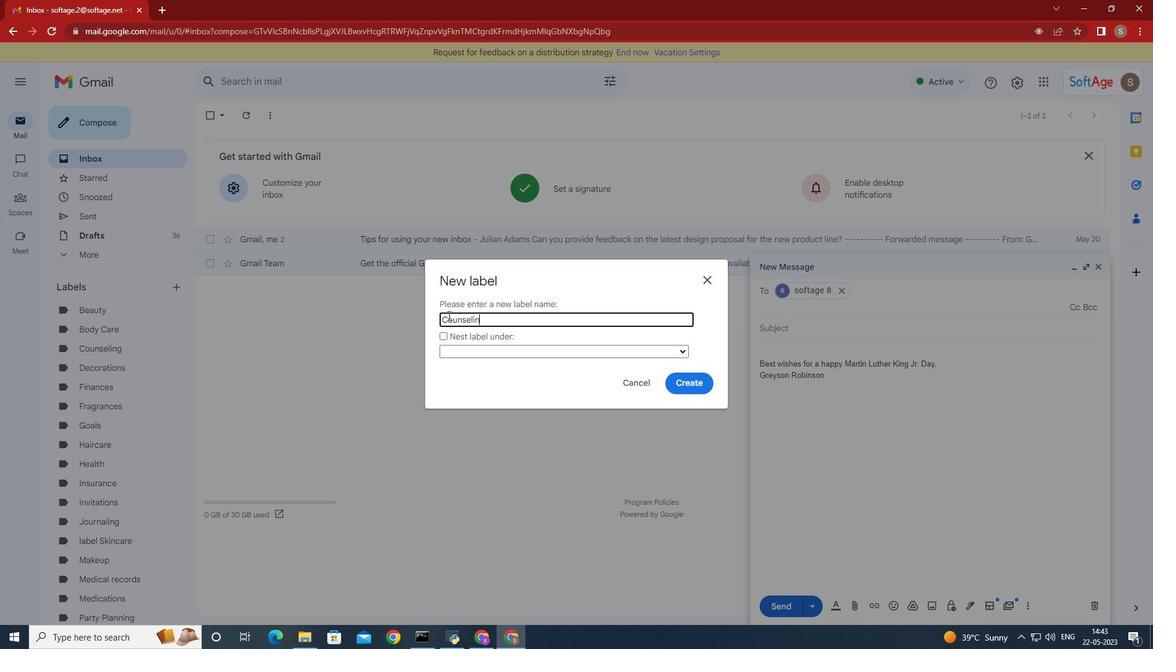 
Action: Mouse moved to (698, 379)
Screenshot: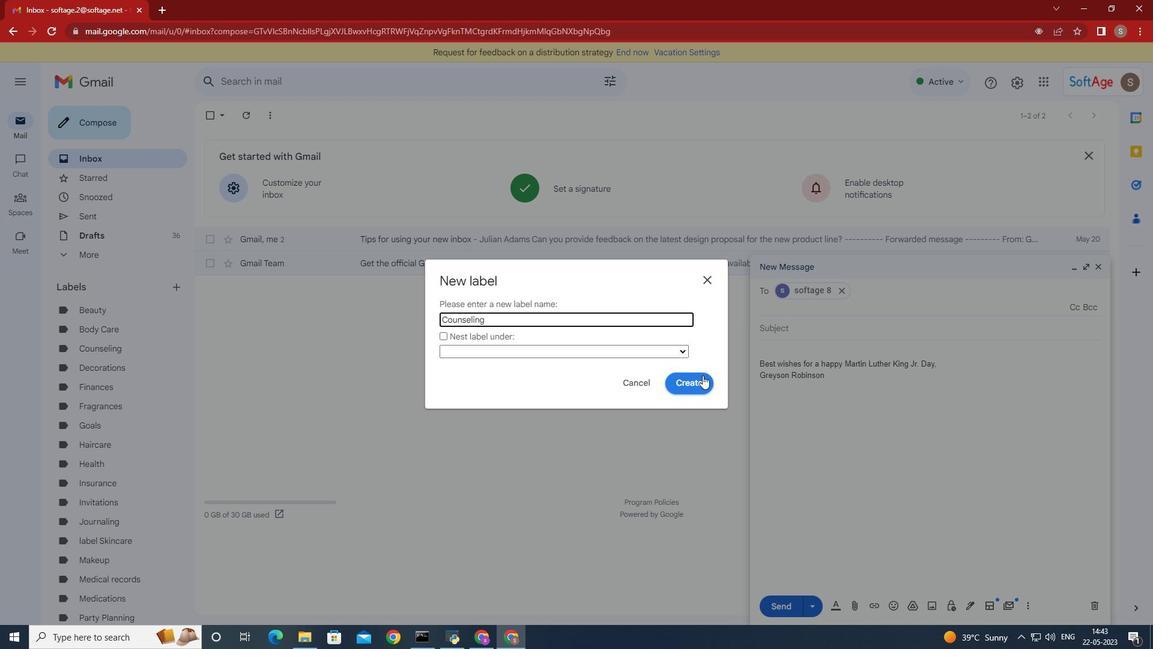 
Action: Mouse pressed left at (698, 379)
Screenshot: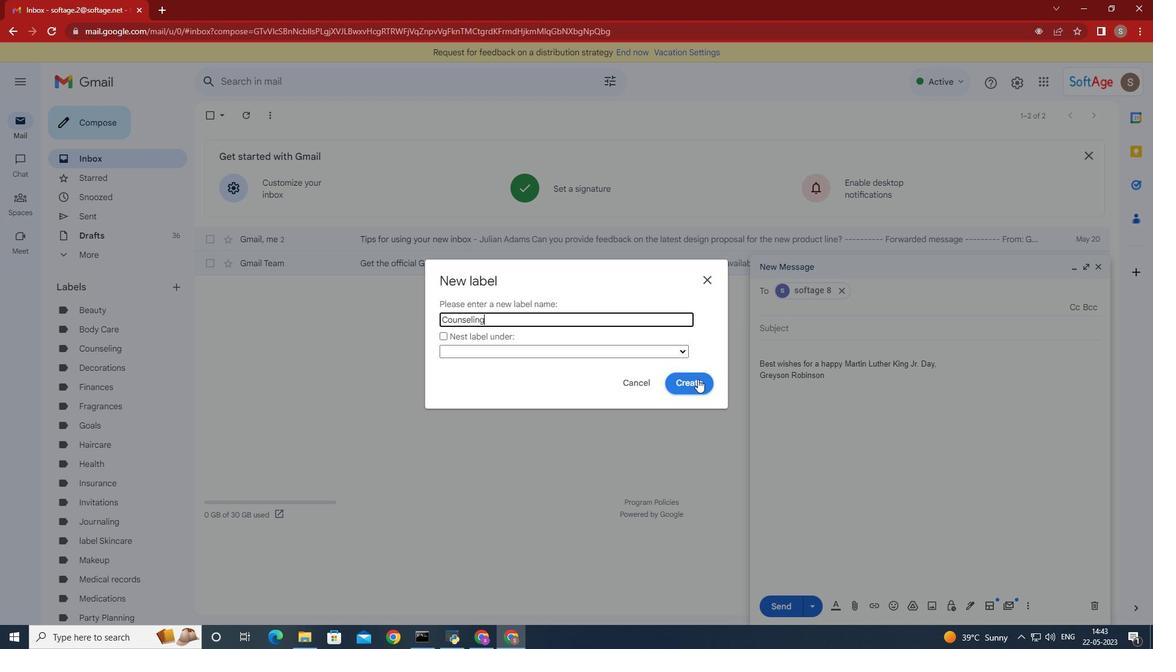 
Action: Mouse moved to (697, 379)
Screenshot: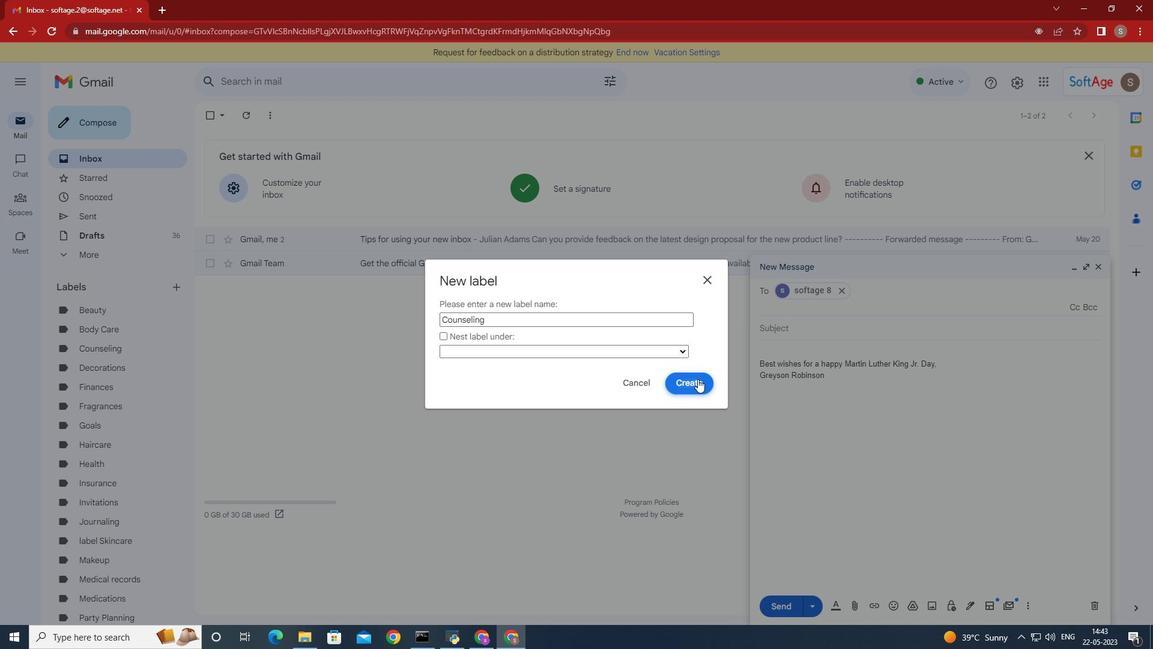 
